 Task: Look for products in the category "Men's Health" from New Chapter only.
Action: Mouse moved to (306, 151)
Screenshot: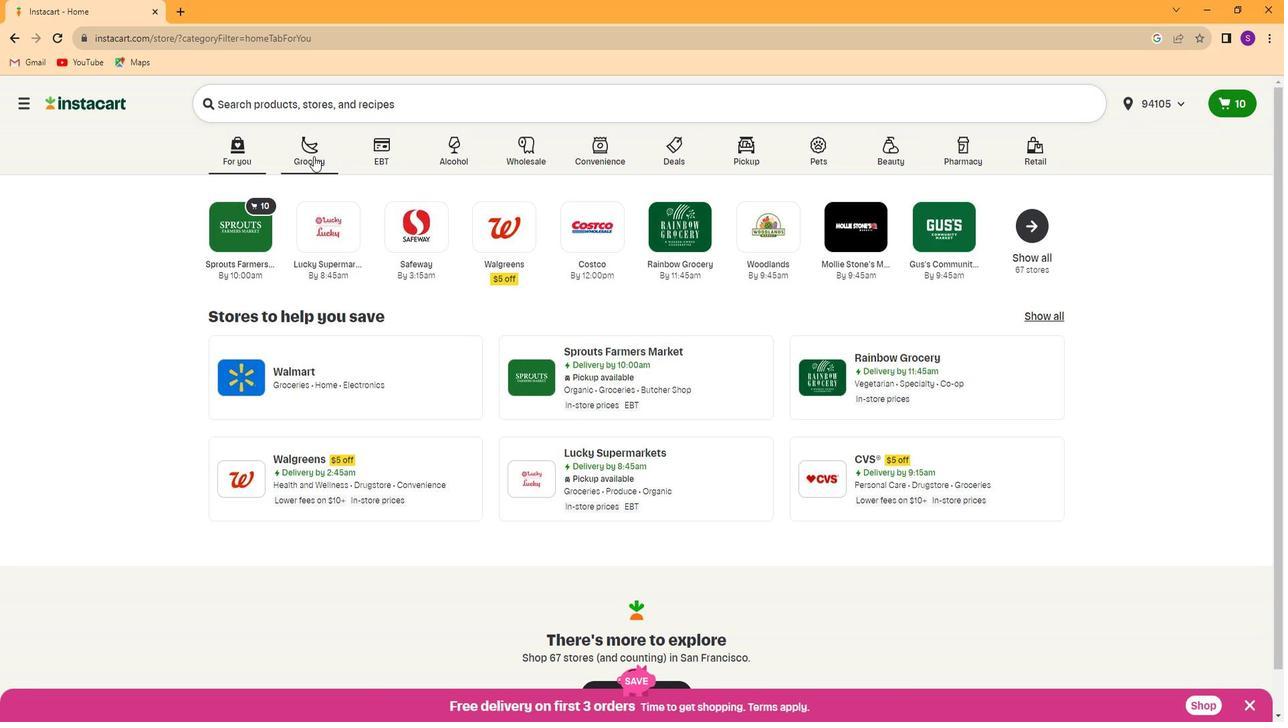 
Action: Mouse pressed left at (306, 151)
Screenshot: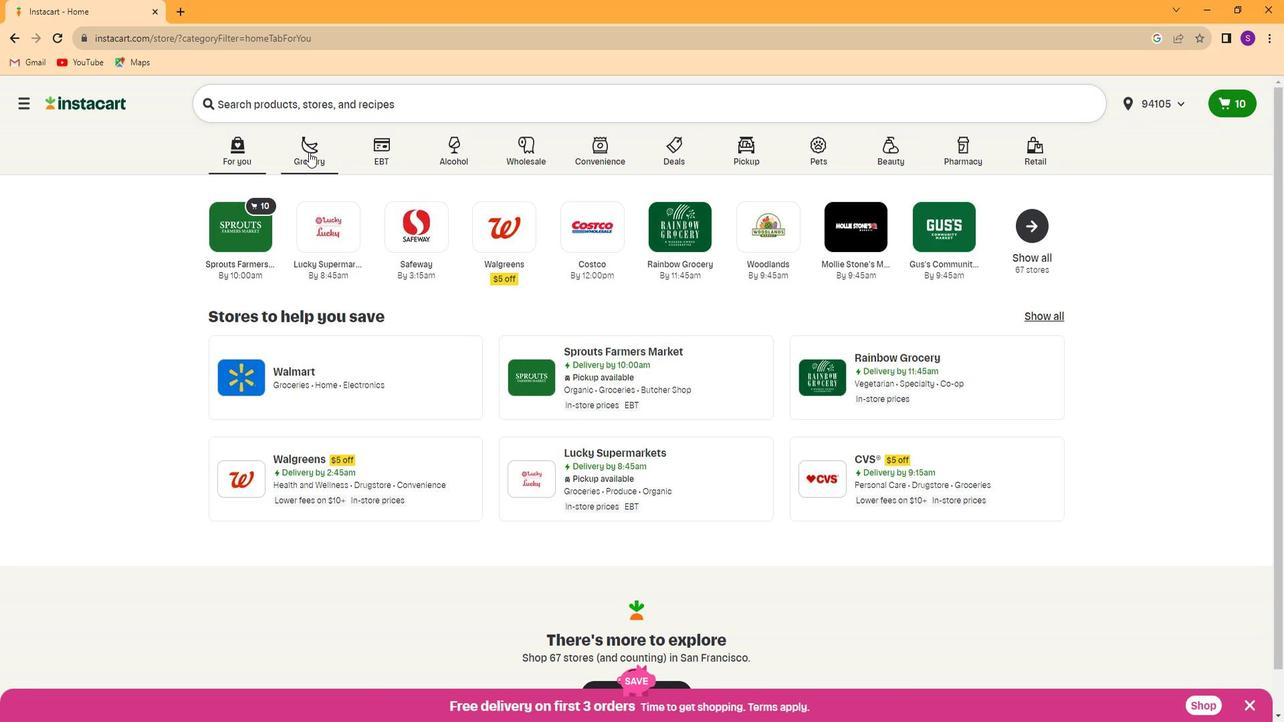 
Action: Mouse moved to (871, 240)
Screenshot: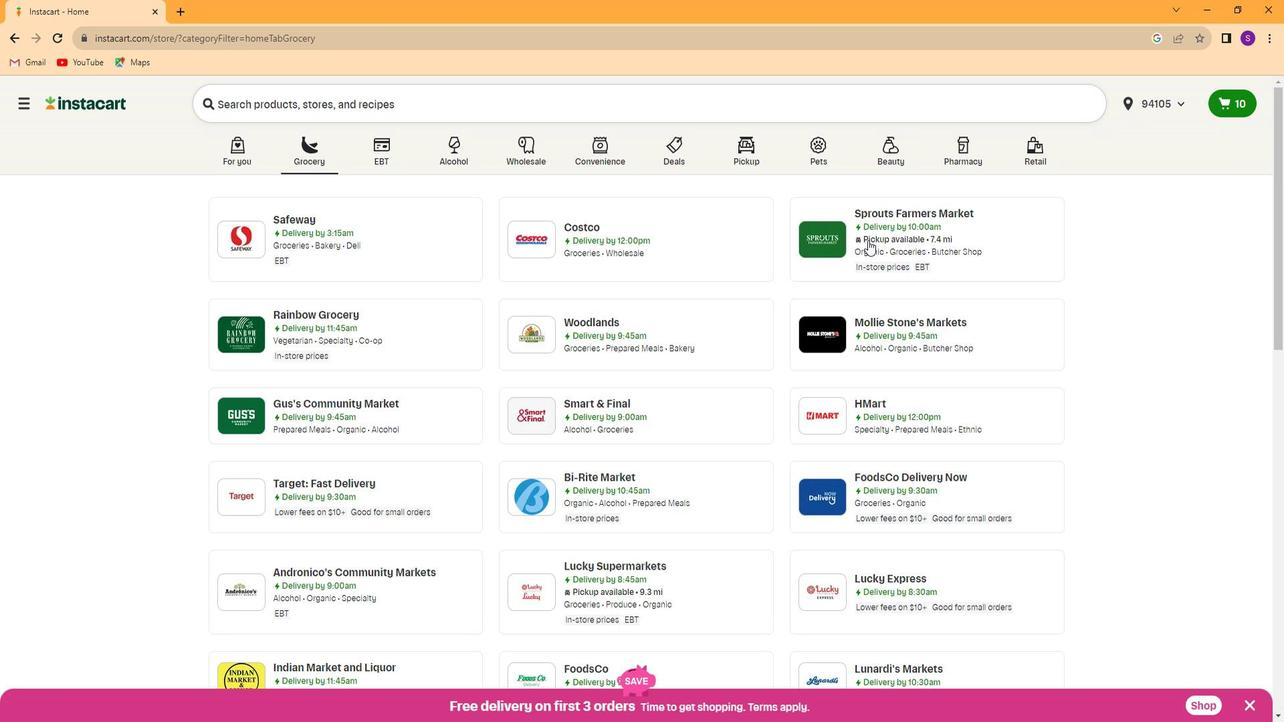 
Action: Mouse pressed left at (871, 240)
Screenshot: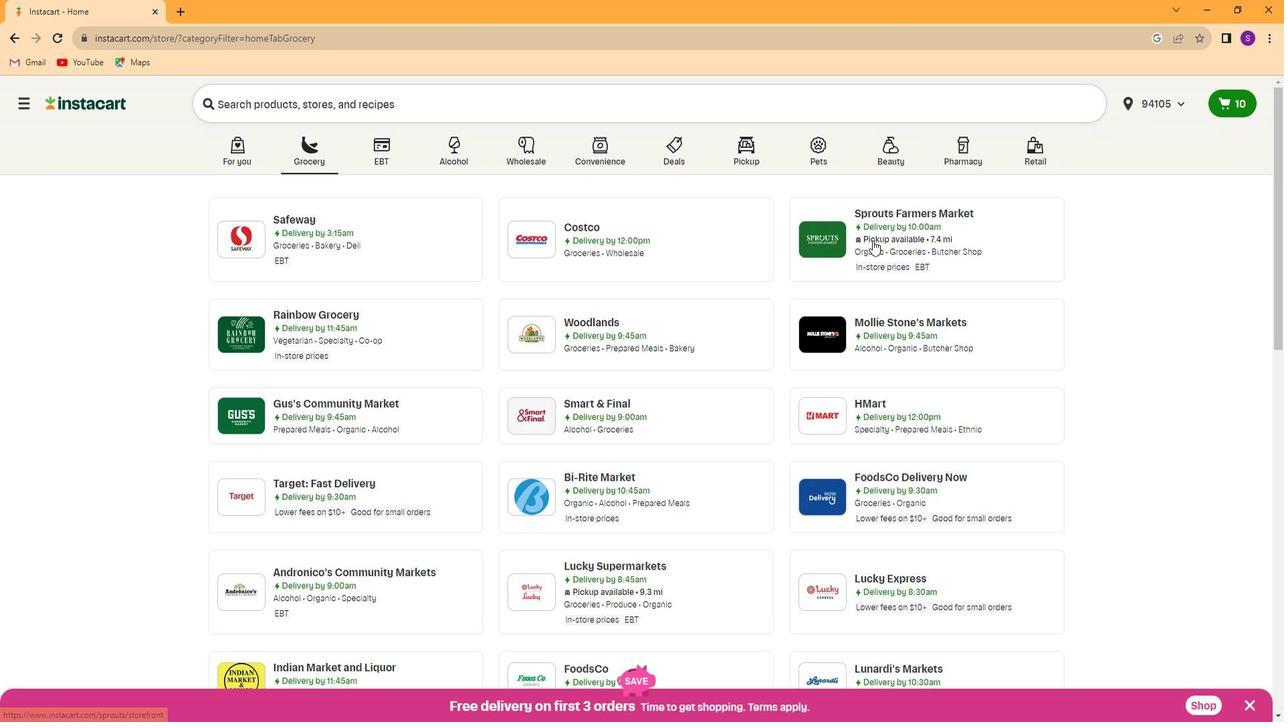 
Action: Mouse moved to (107, 497)
Screenshot: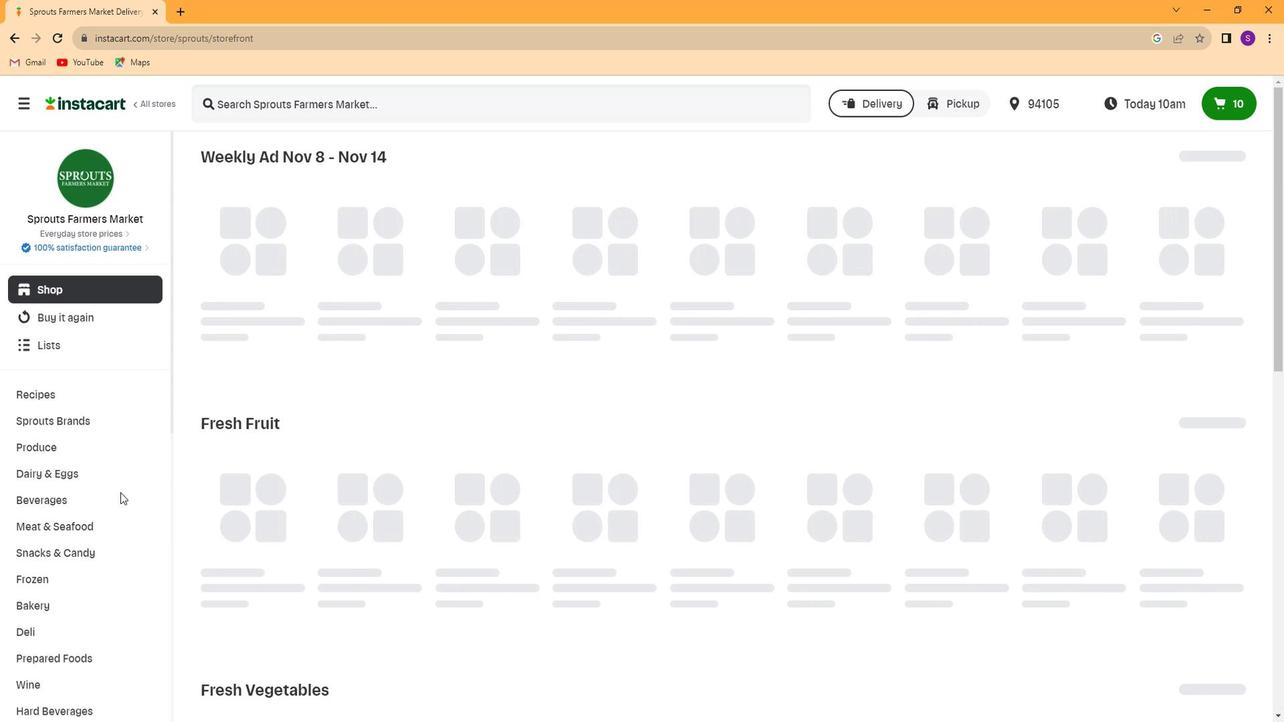 
Action: Mouse scrolled (107, 497) with delta (0, 0)
Screenshot: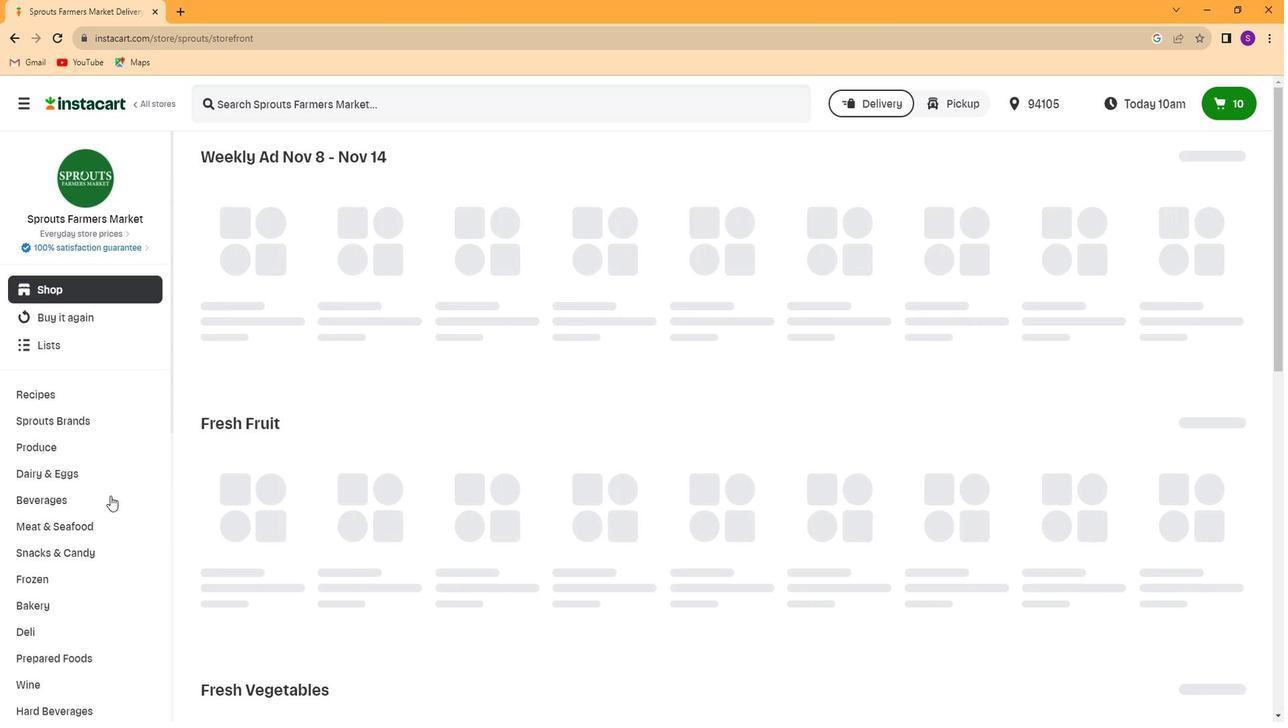 
Action: Mouse moved to (106, 498)
Screenshot: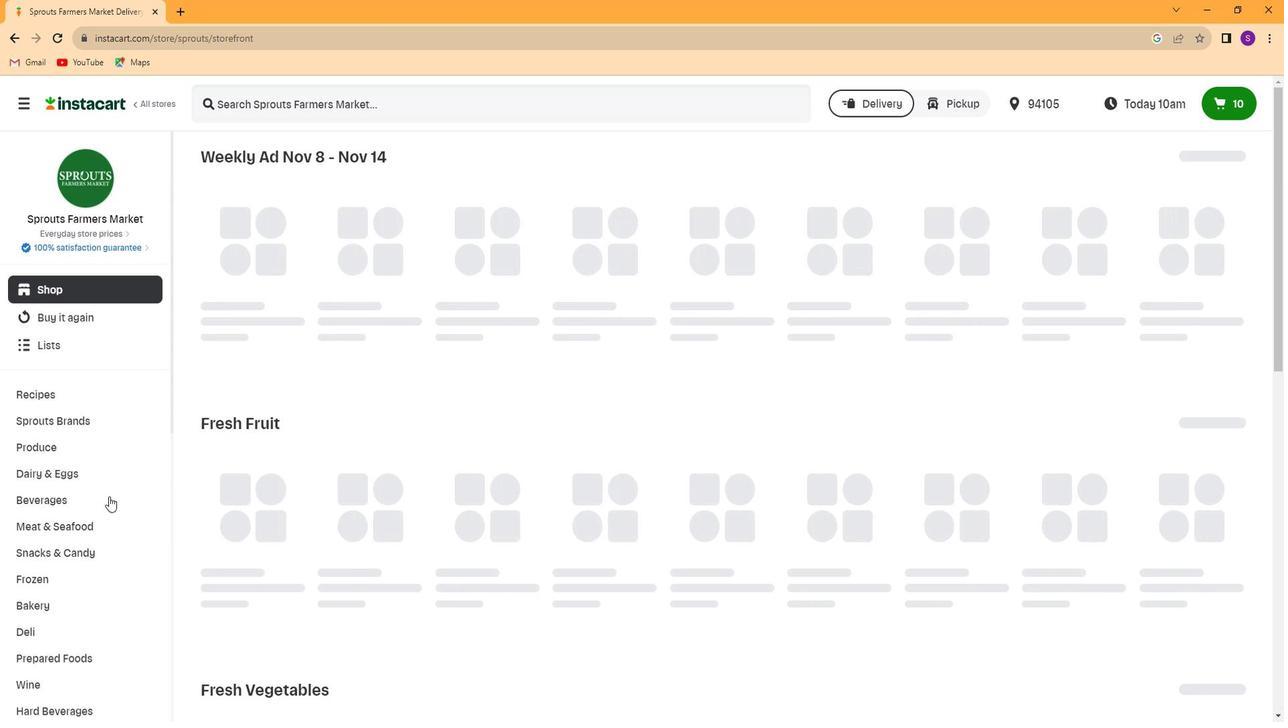 
Action: Mouse scrolled (106, 497) with delta (0, 0)
Screenshot: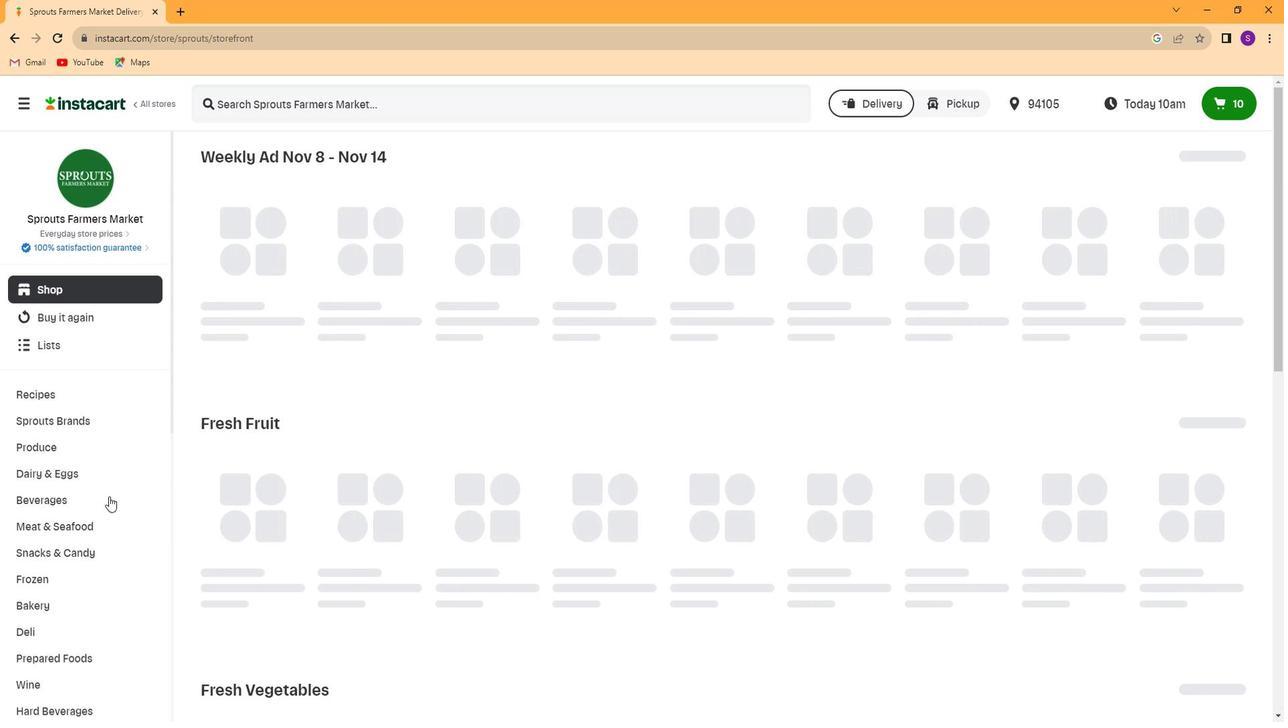 
Action: Mouse scrolled (106, 497) with delta (0, 0)
Screenshot: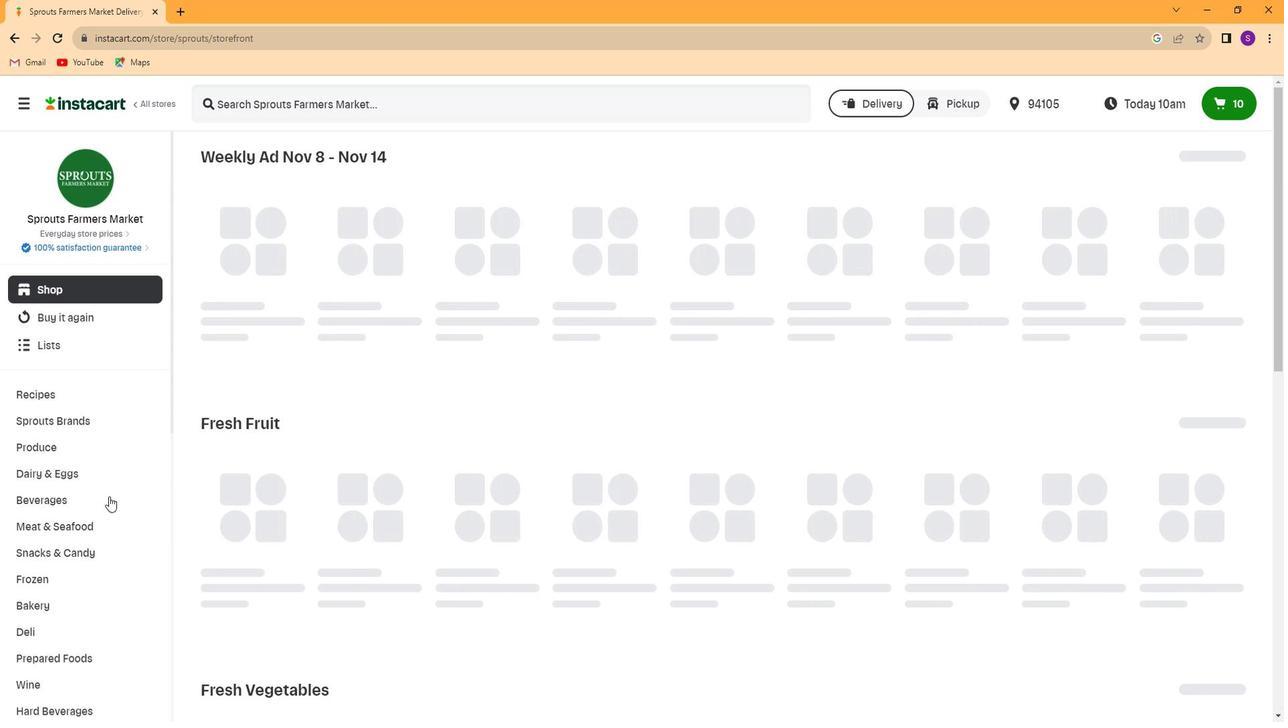 
Action: Mouse scrolled (106, 497) with delta (0, 0)
Screenshot: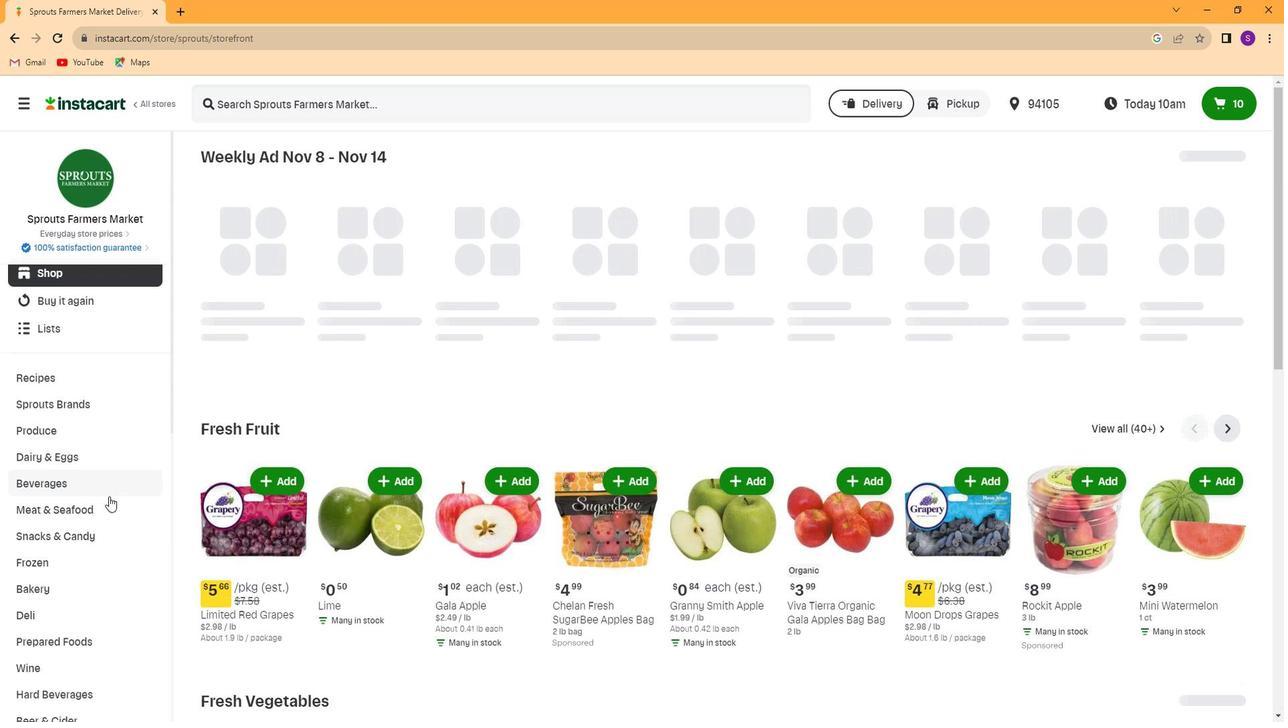 
Action: Mouse scrolled (106, 497) with delta (0, 0)
Screenshot: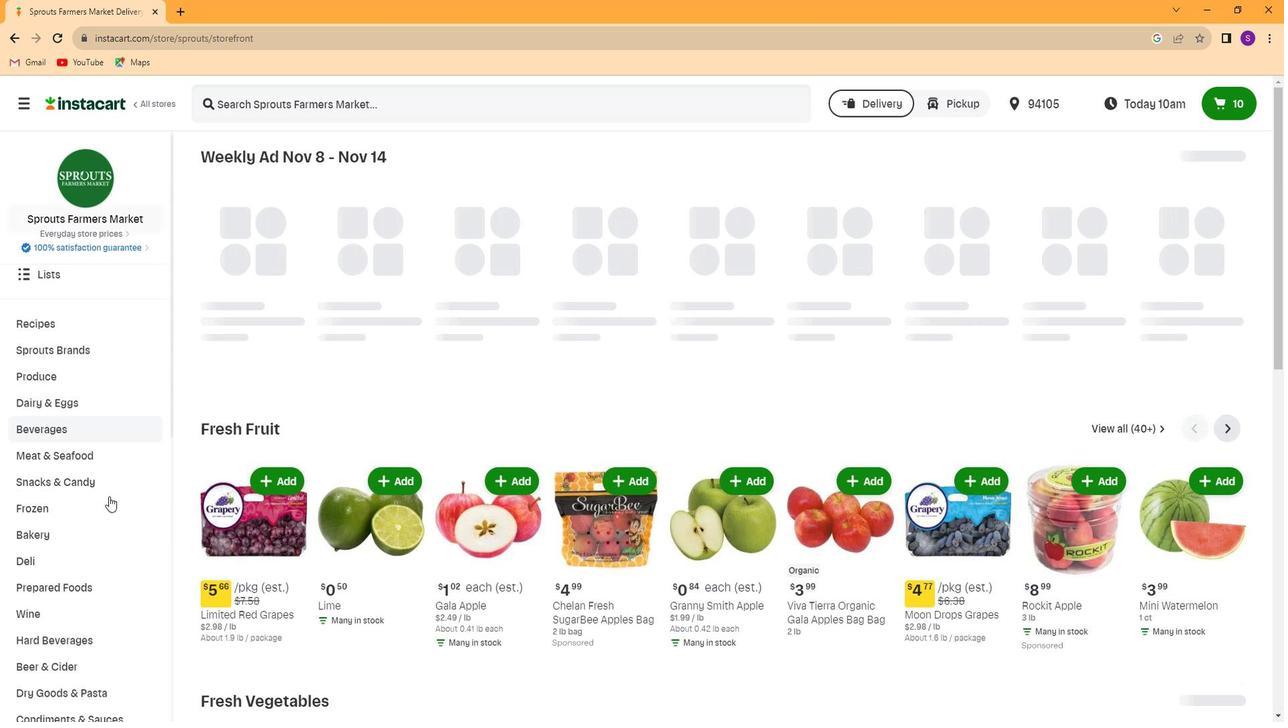 
Action: Mouse scrolled (106, 497) with delta (0, 0)
Screenshot: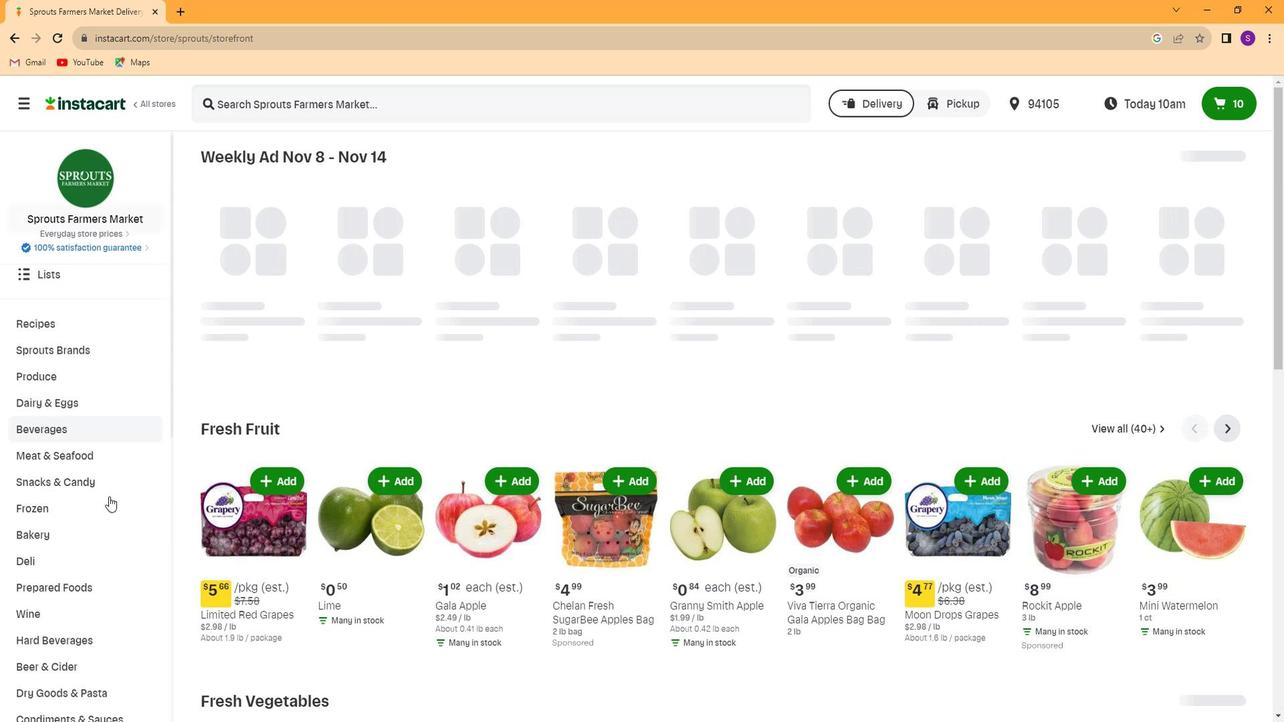 
Action: Mouse scrolled (106, 497) with delta (0, 0)
Screenshot: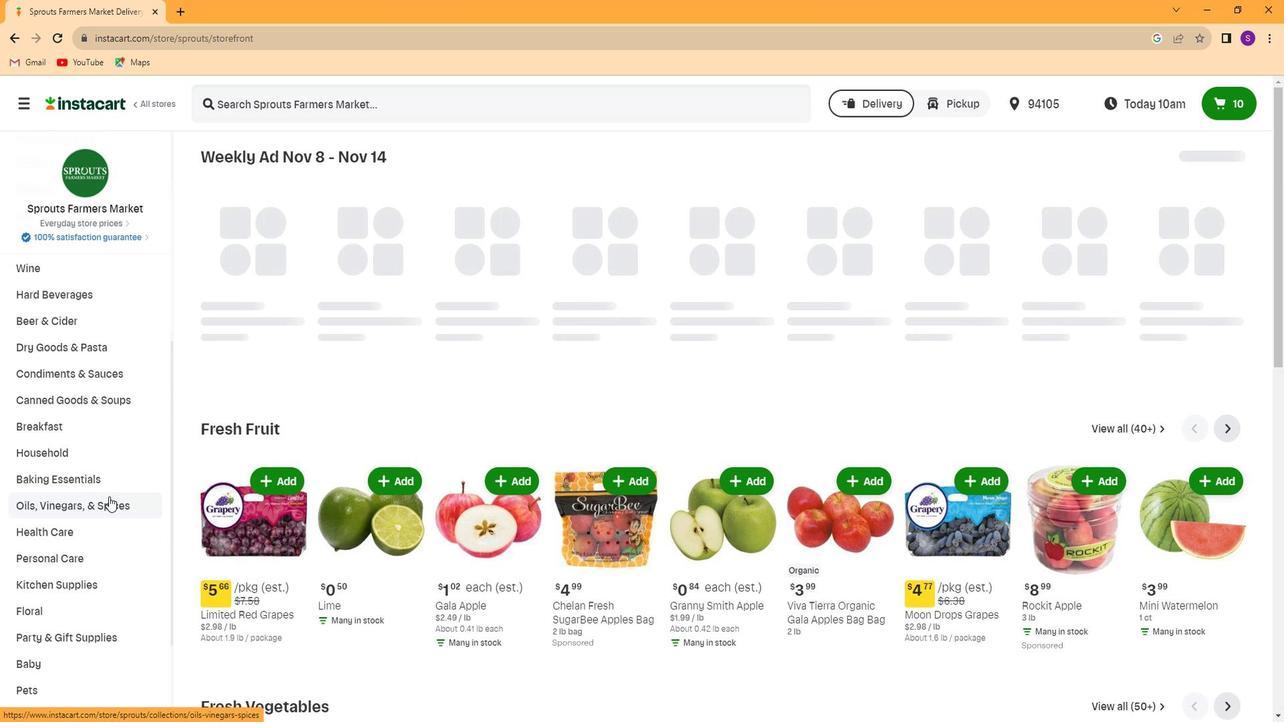 
Action: Mouse scrolled (106, 497) with delta (0, 0)
Screenshot: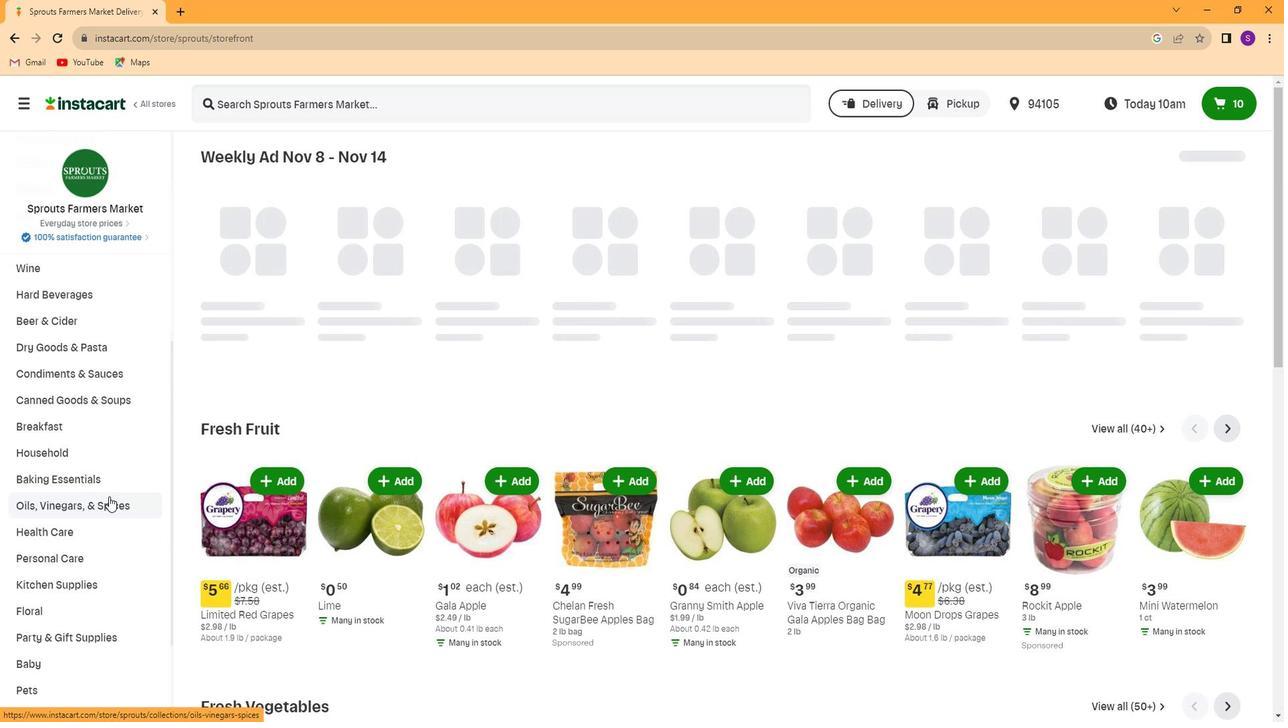 
Action: Mouse scrolled (106, 497) with delta (0, 0)
Screenshot: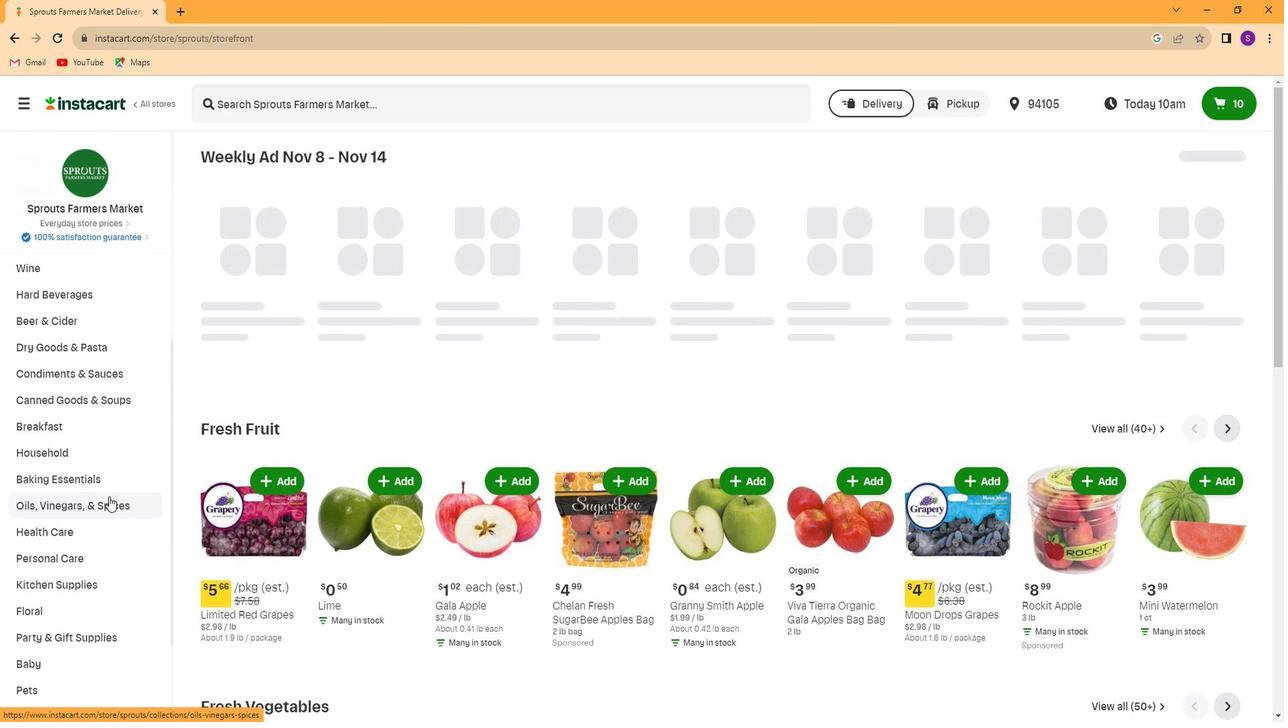 
Action: Mouse scrolled (106, 497) with delta (0, 0)
Screenshot: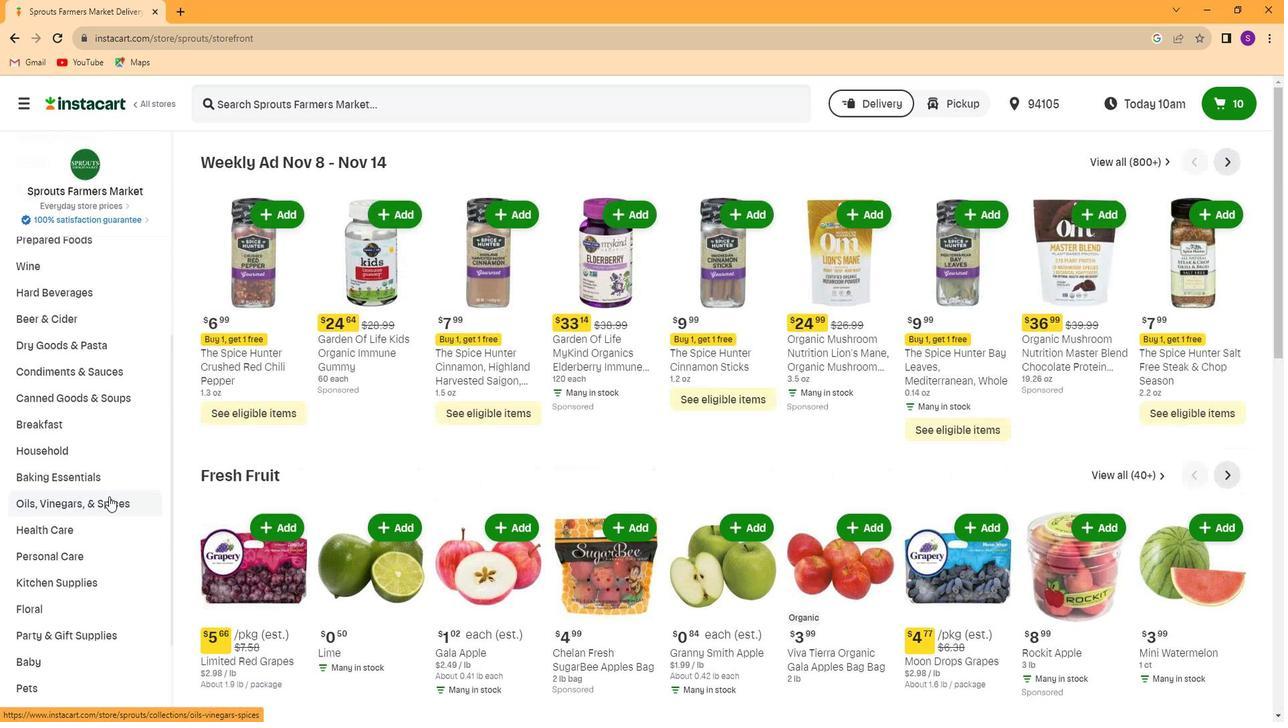 
Action: Mouse scrolled (106, 497) with delta (0, 0)
Screenshot: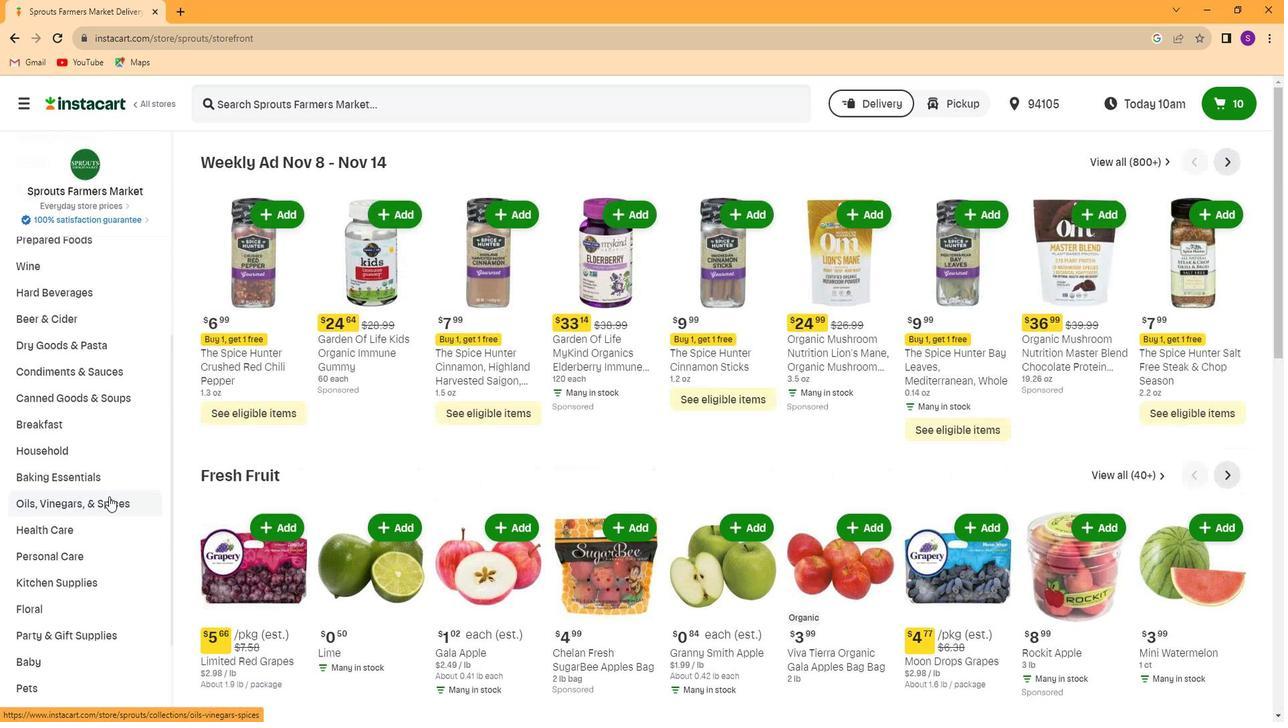 
Action: Mouse scrolled (106, 497) with delta (0, 0)
Screenshot: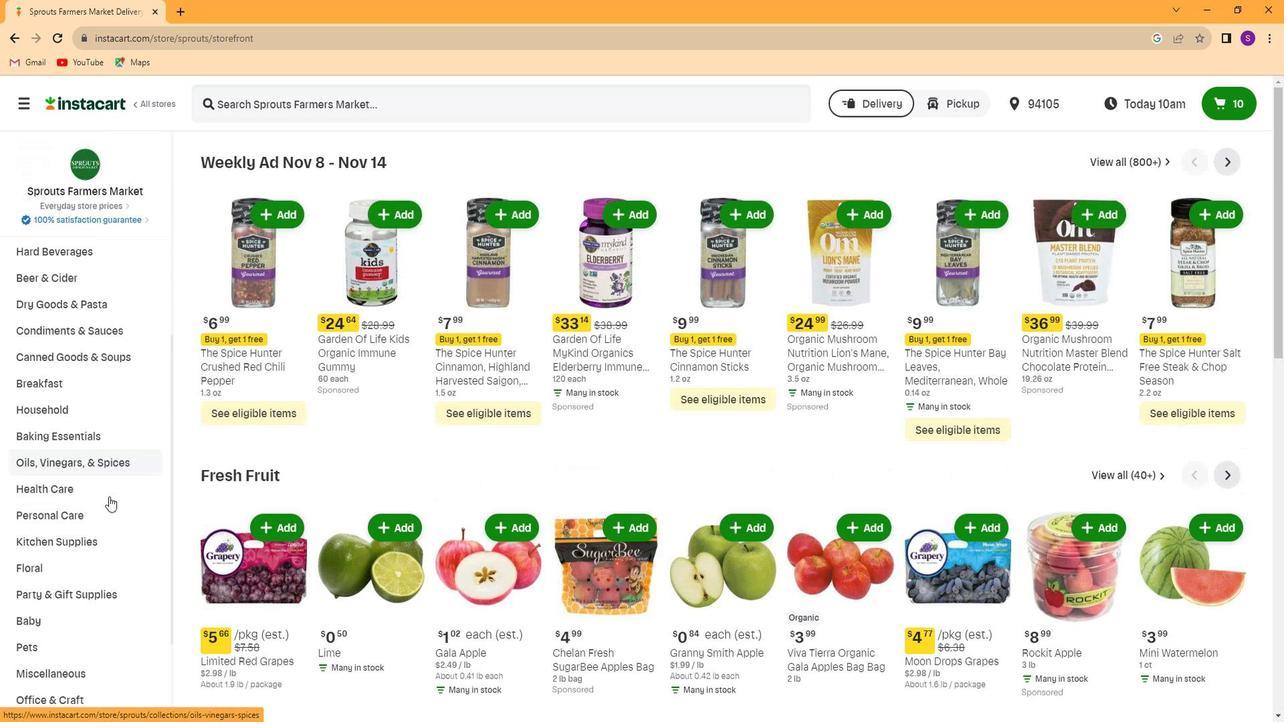 
Action: Mouse moved to (105, 614)
Screenshot: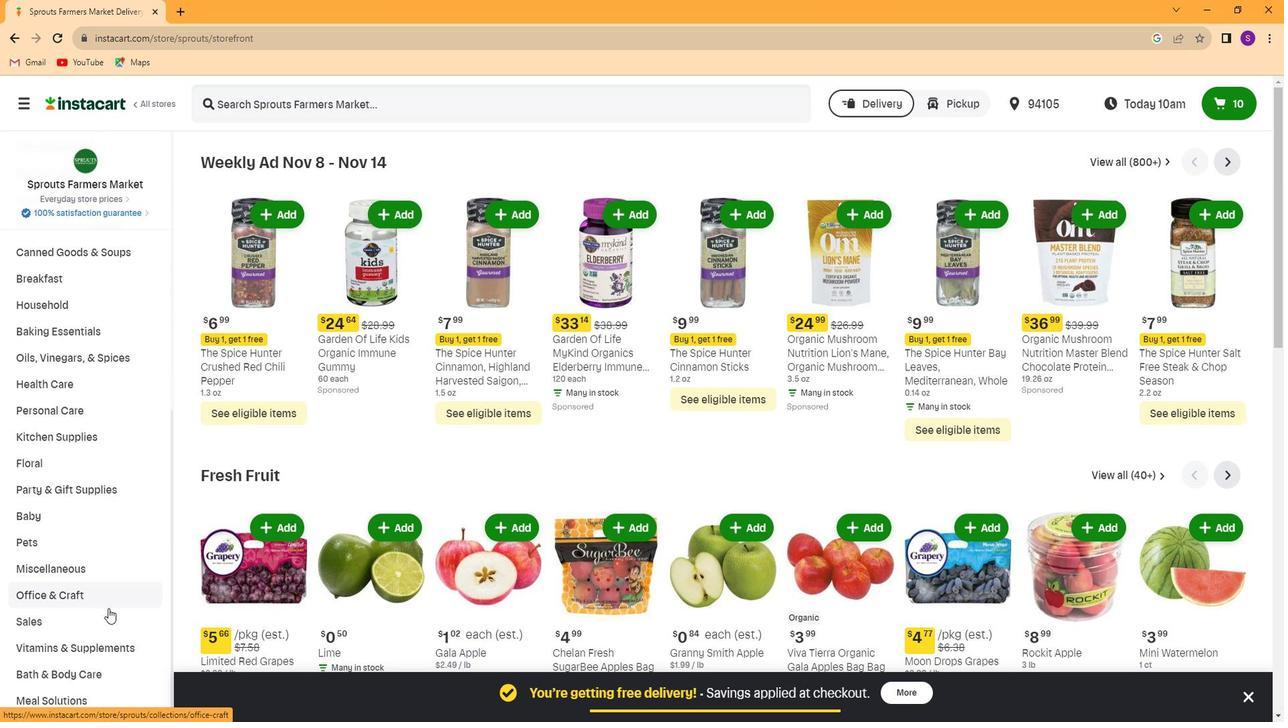 
Action: Mouse scrolled (105, 614) with delta (0, 0)
Screenshot: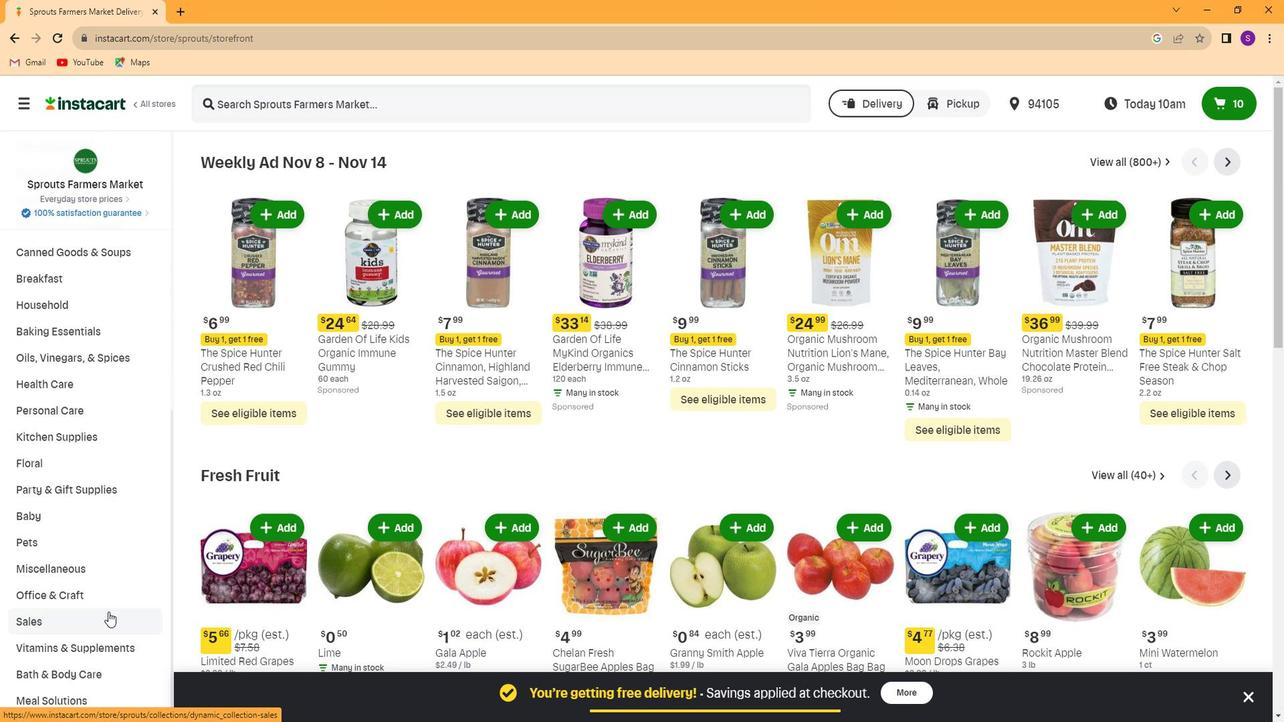 
Action: Mouse moved to (99, 652)
Screenshot: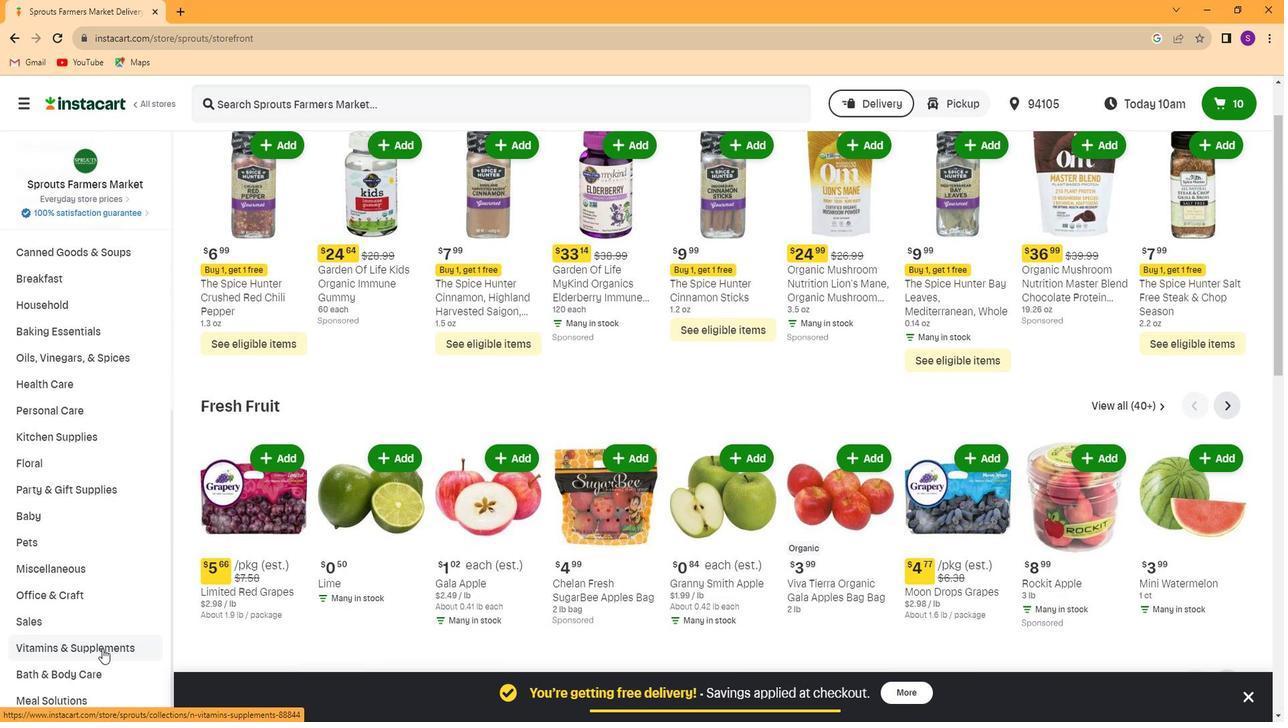 
Action: Mouse pressed left at (99, 652)
Screenshot: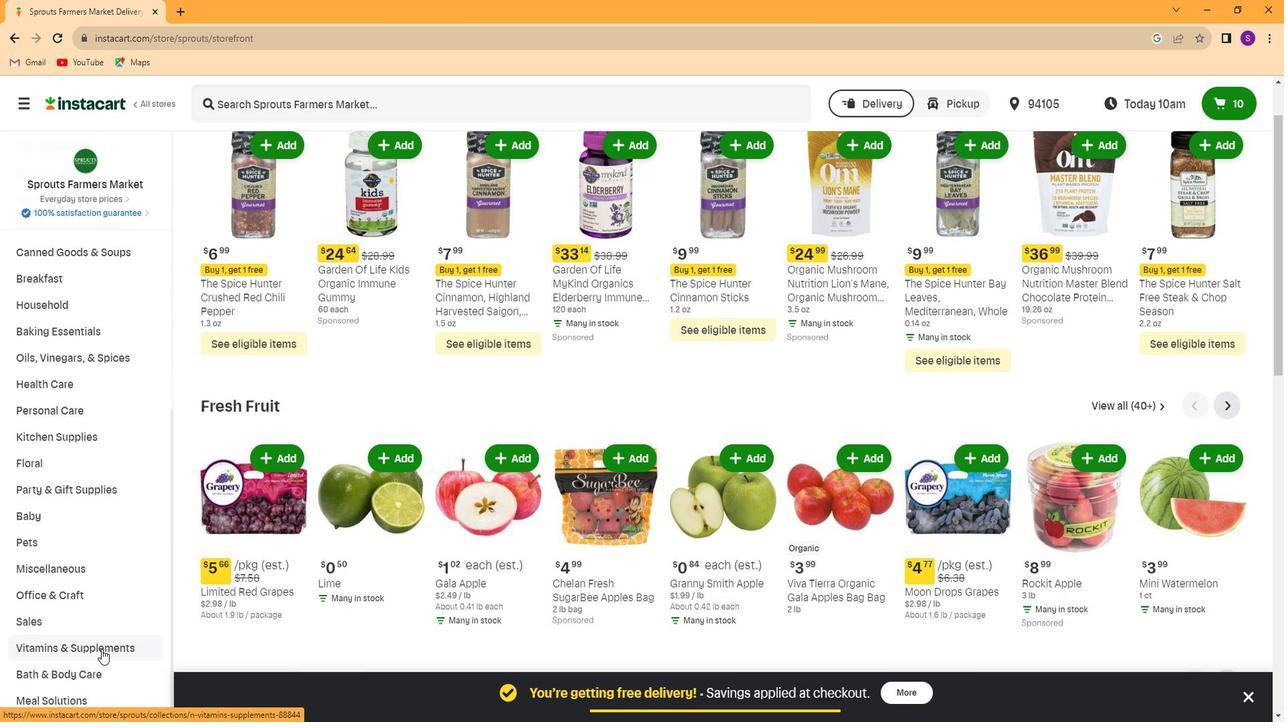 
Action: Mouse moved to (113, 574)
Screenshot: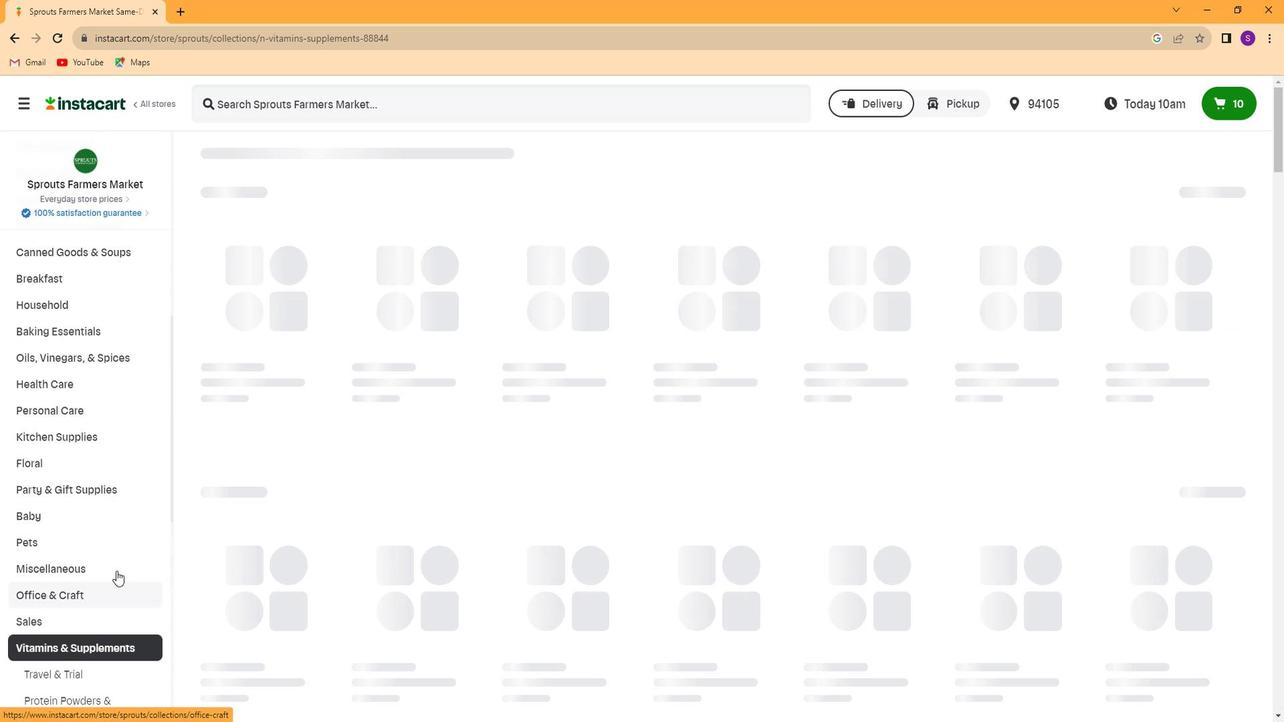 
Action: Mouse scrolled (113, 574) with delta (0, 0)
Screenshot: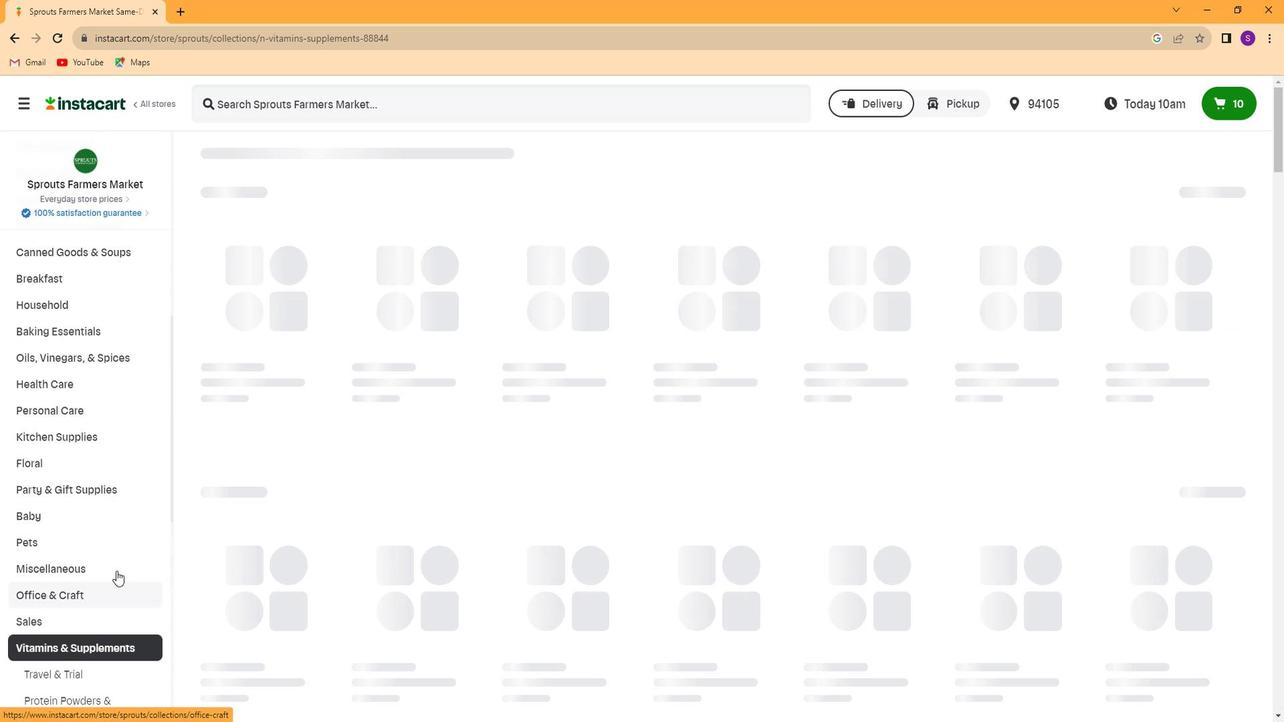 
Action: Mouse moved to (113, 559)
Screenshot: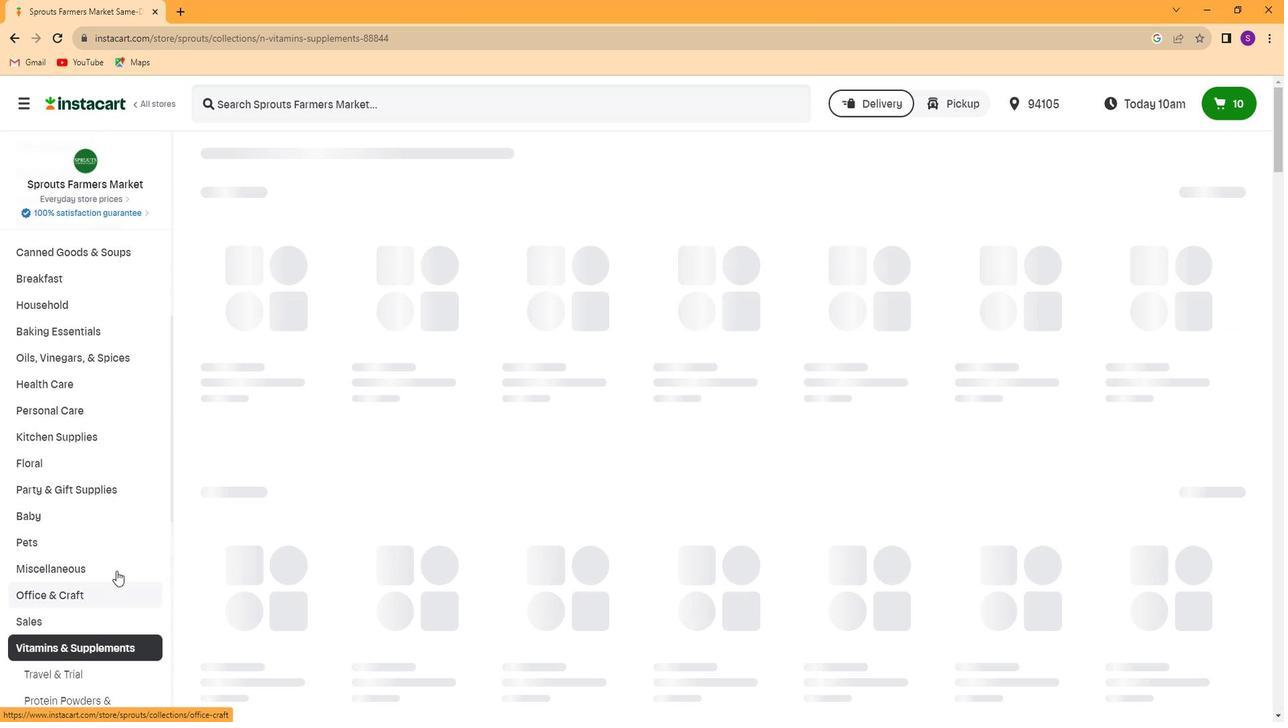 
Action: Mouse scrolled (113, 558) with delta (0, 0)
Screenshot: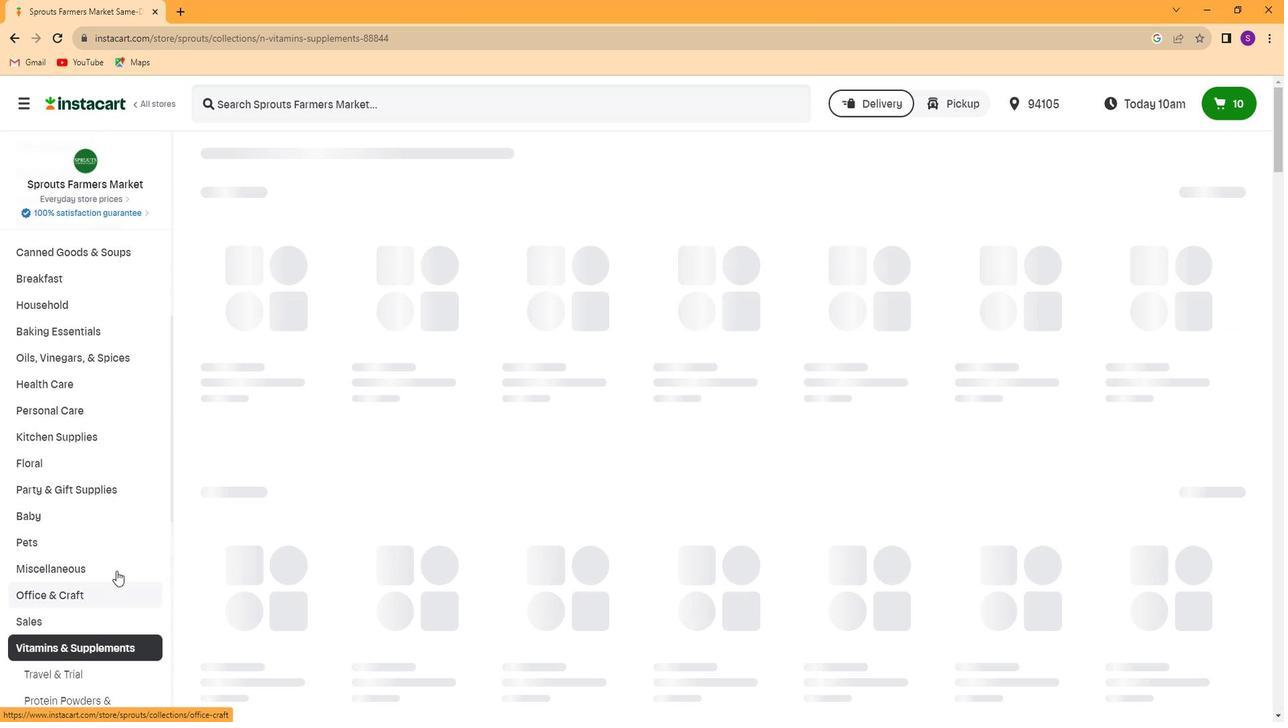 
Action: Mouse moved to (107, 545)
Screenshot: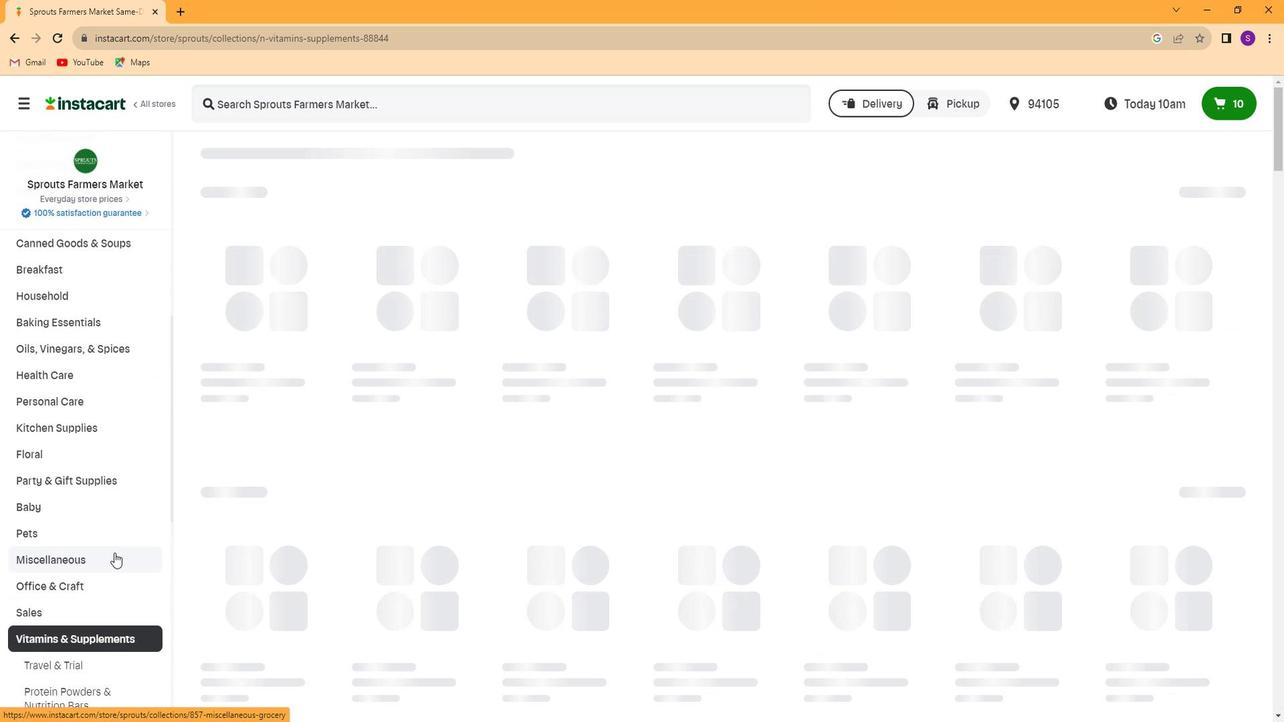 
Action: Mouse scrolled (107, 545) with delta (0, 0)
Screenshot: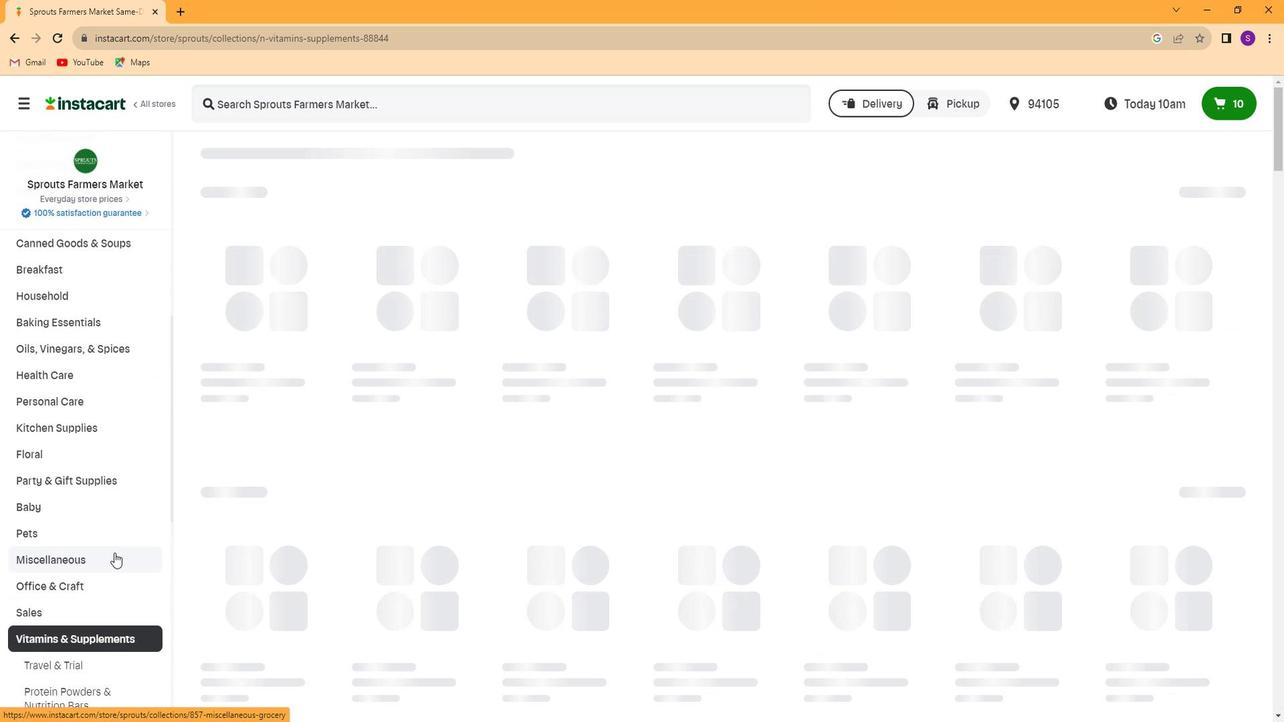 
Action: Mouse moved to (102, 531)
Screenshot: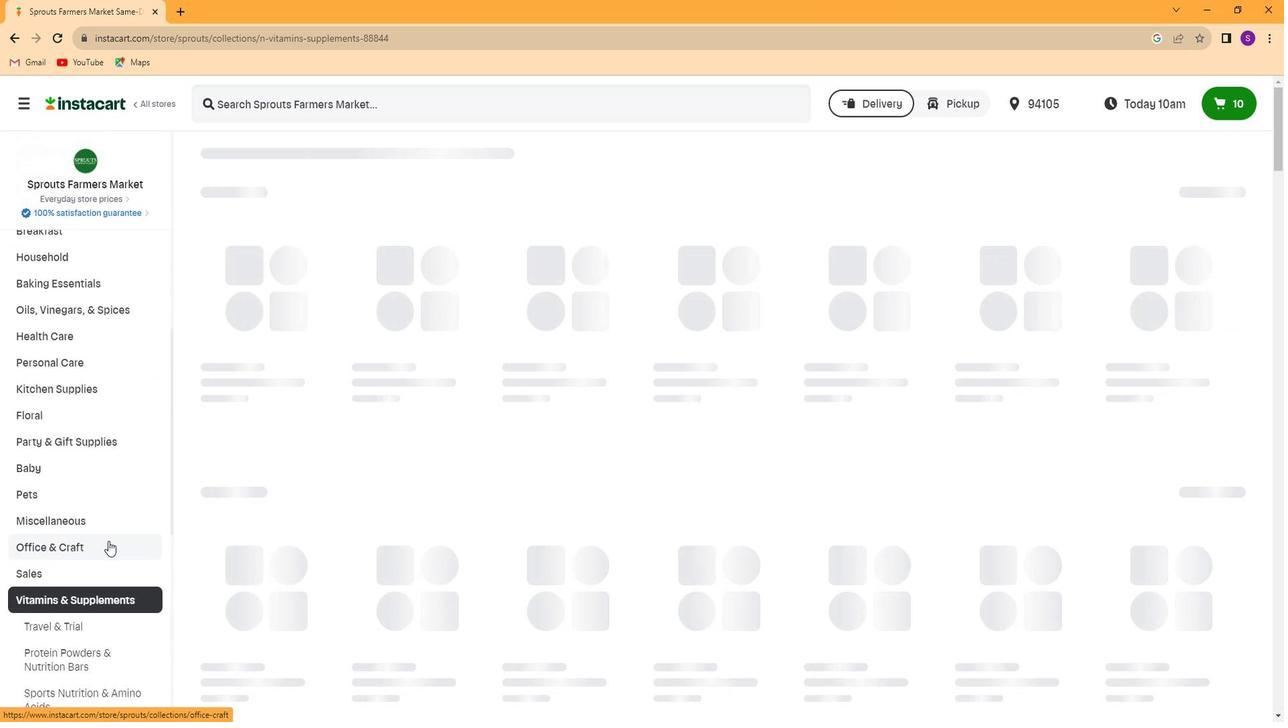 
Action: Mouse scrolled (102, 530) with delta (0, 0)
Screenshot: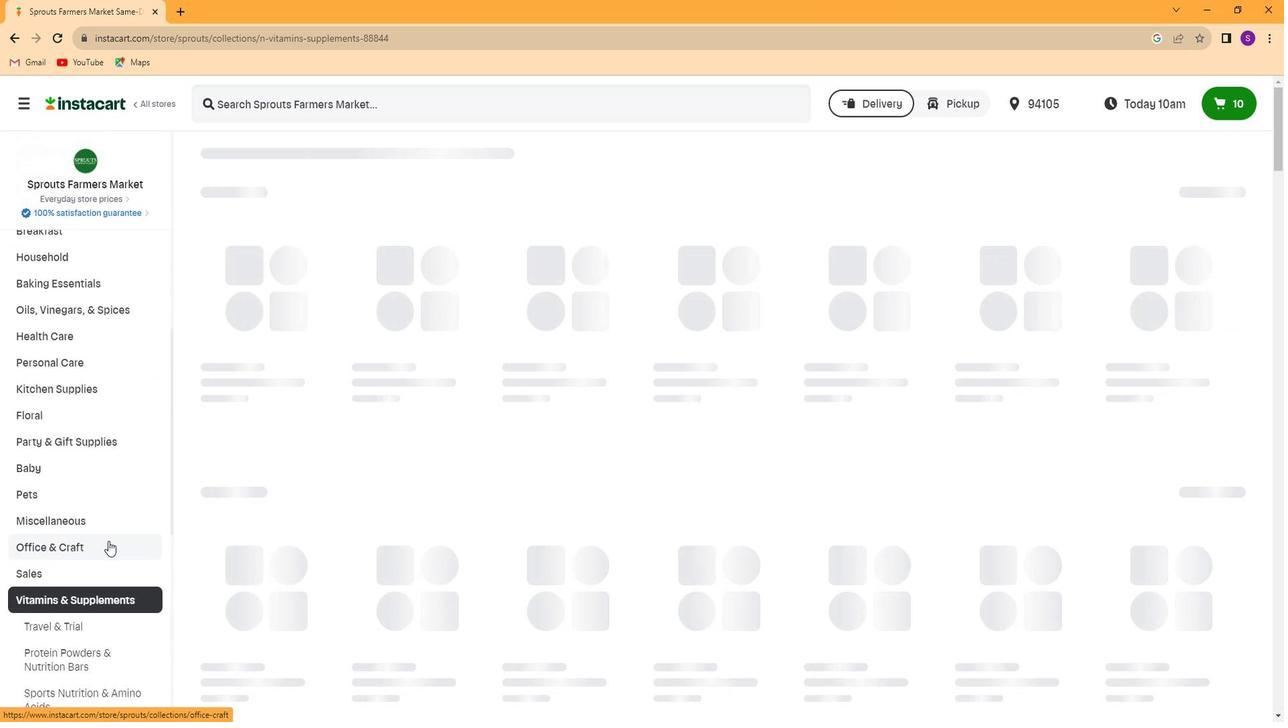 
Action: Mouse moved to (97, 514)
Screenshot: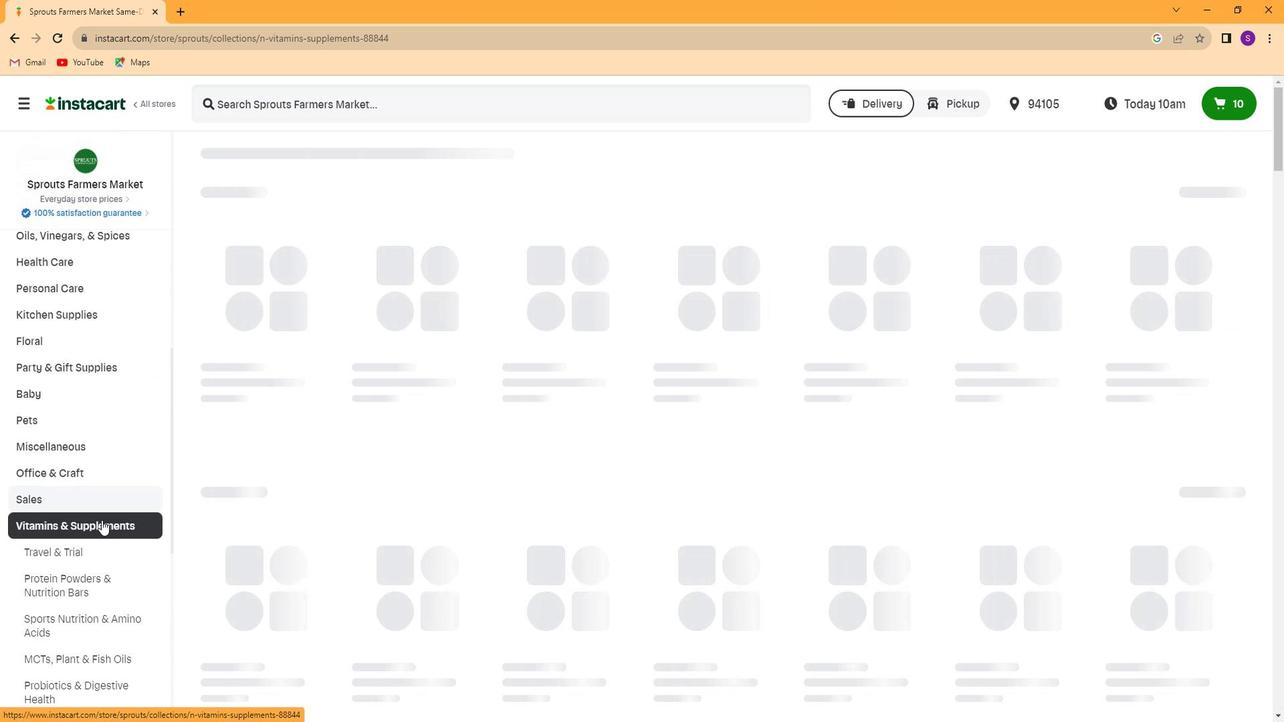 
Action: Mouse scrolled (97, 513) with delta (0, 0)
Screenshot: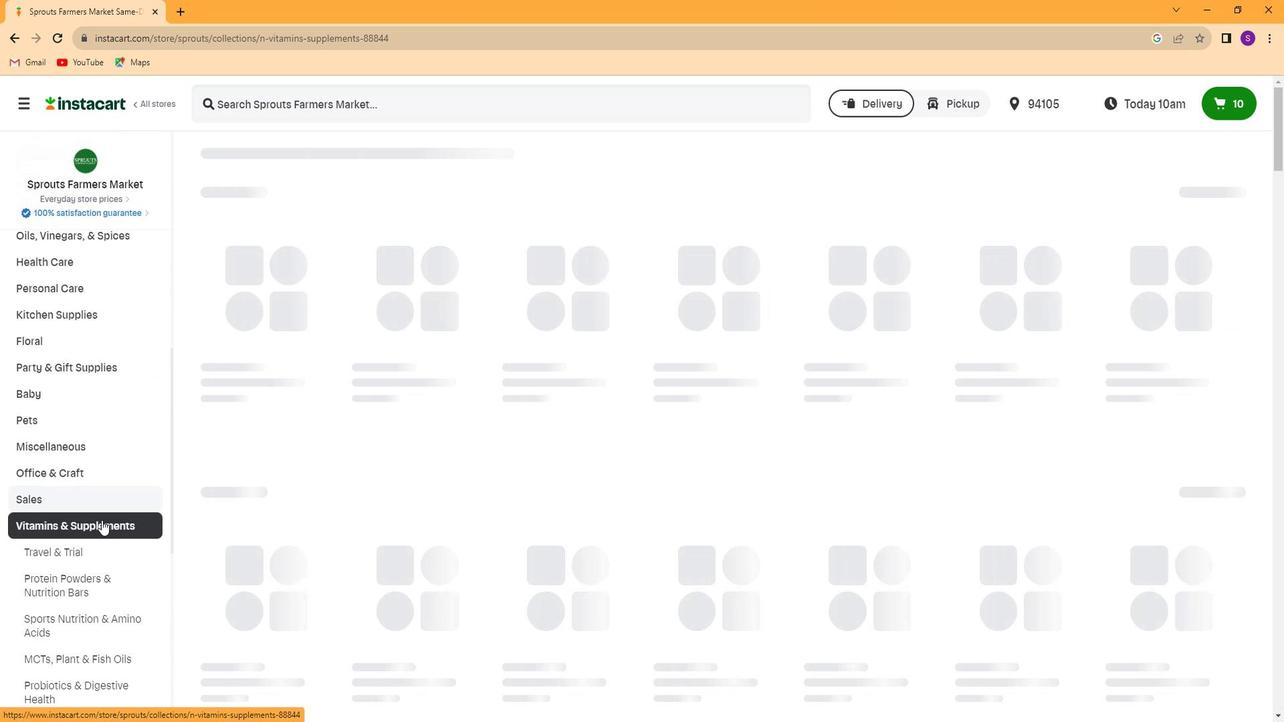 
Action: Mouse moved to (95, 497)
Screenshot: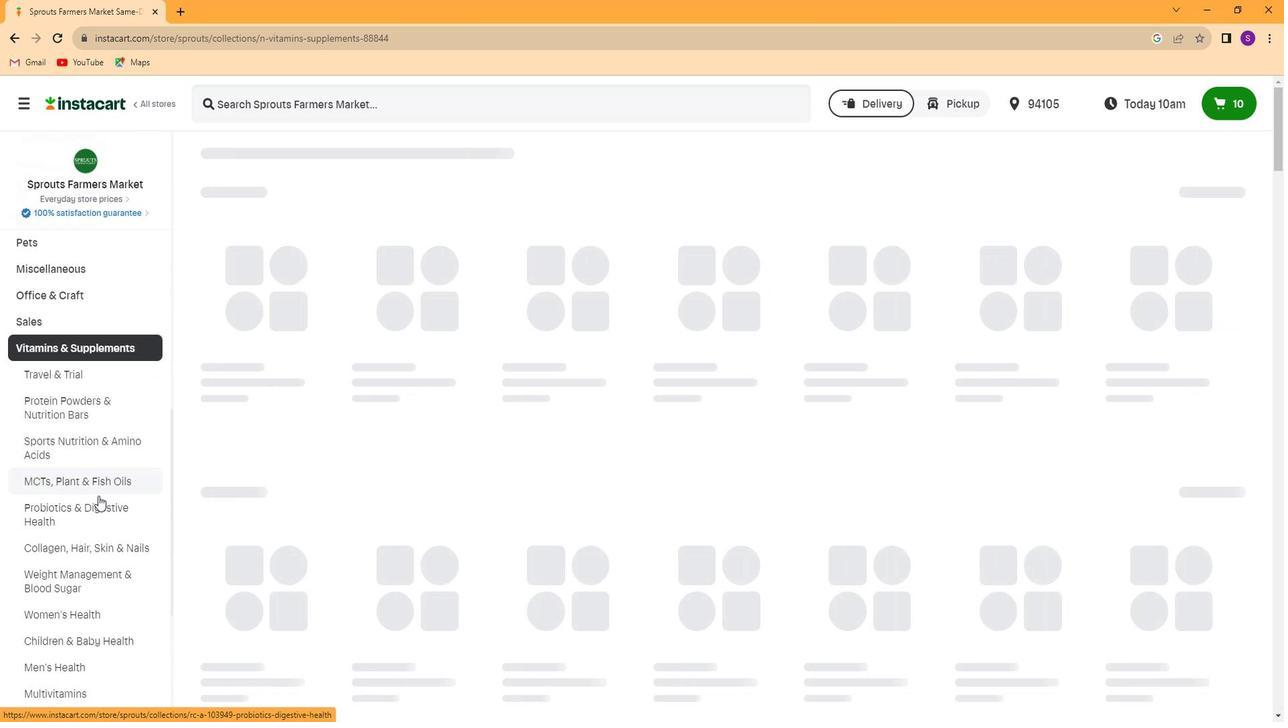 
Action: Mouse scrolled (95, 497) with delta (0, 0)
Screenshot: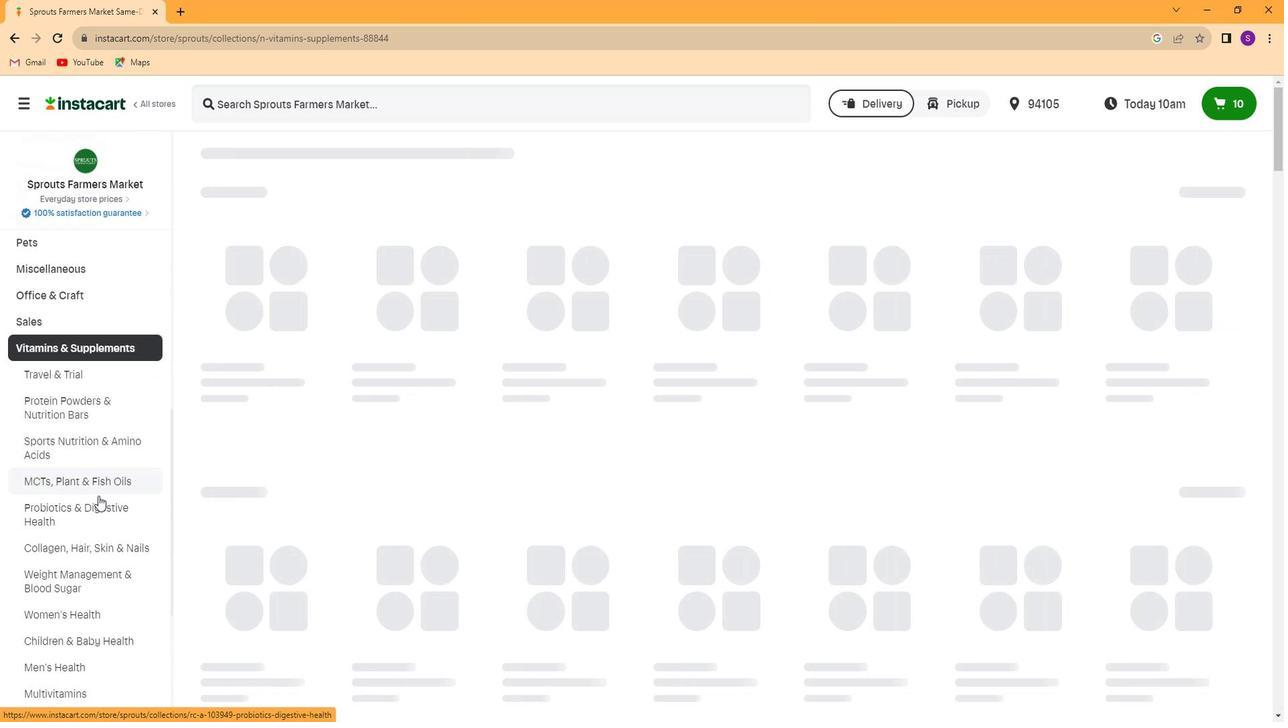 
Action: Mouse moved to (95, 488)
Screenshot: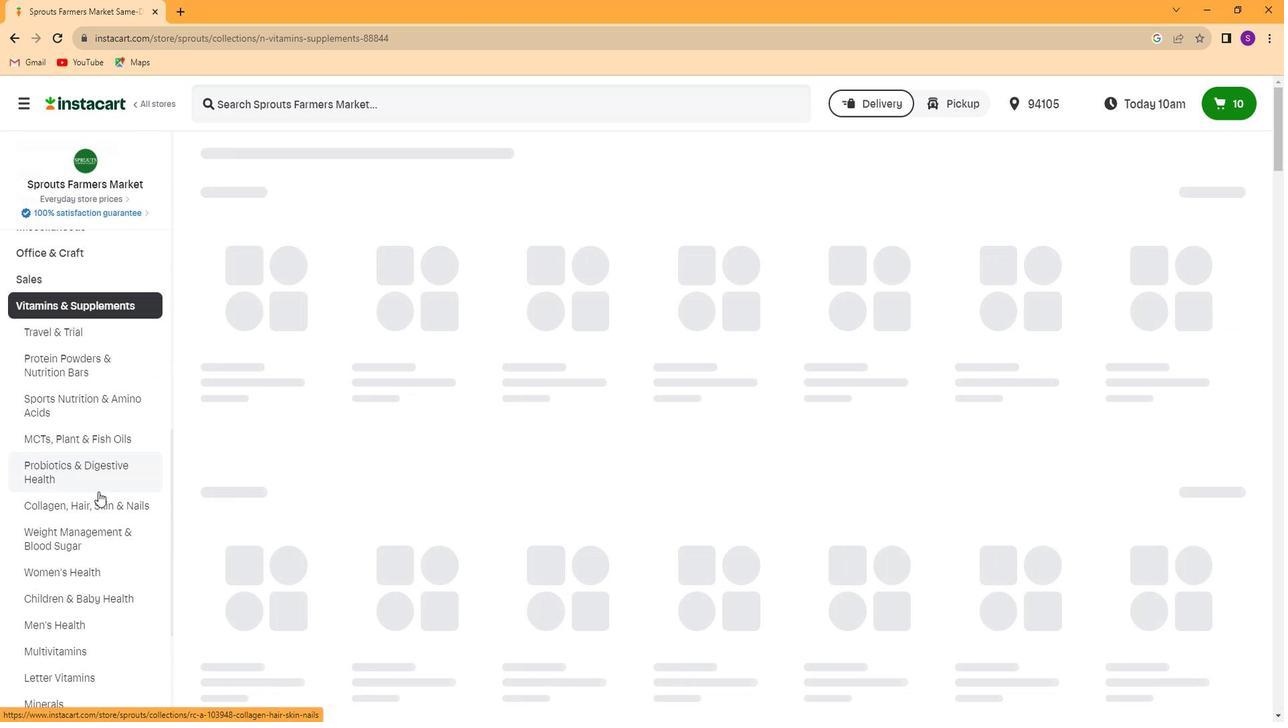 
Action: Mouse scrolled (95, 487) with delta (0, 0)
Screenshot: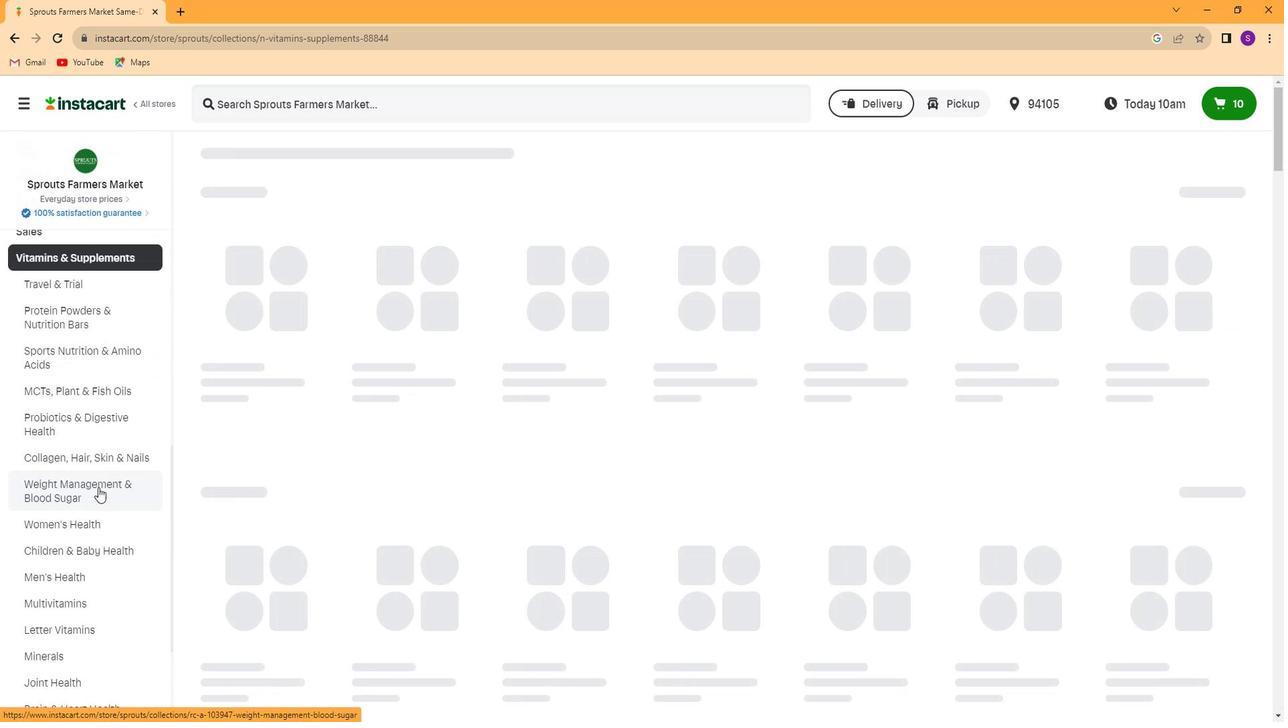 
Action: Mouse moved to (99, 474)
Screenshot: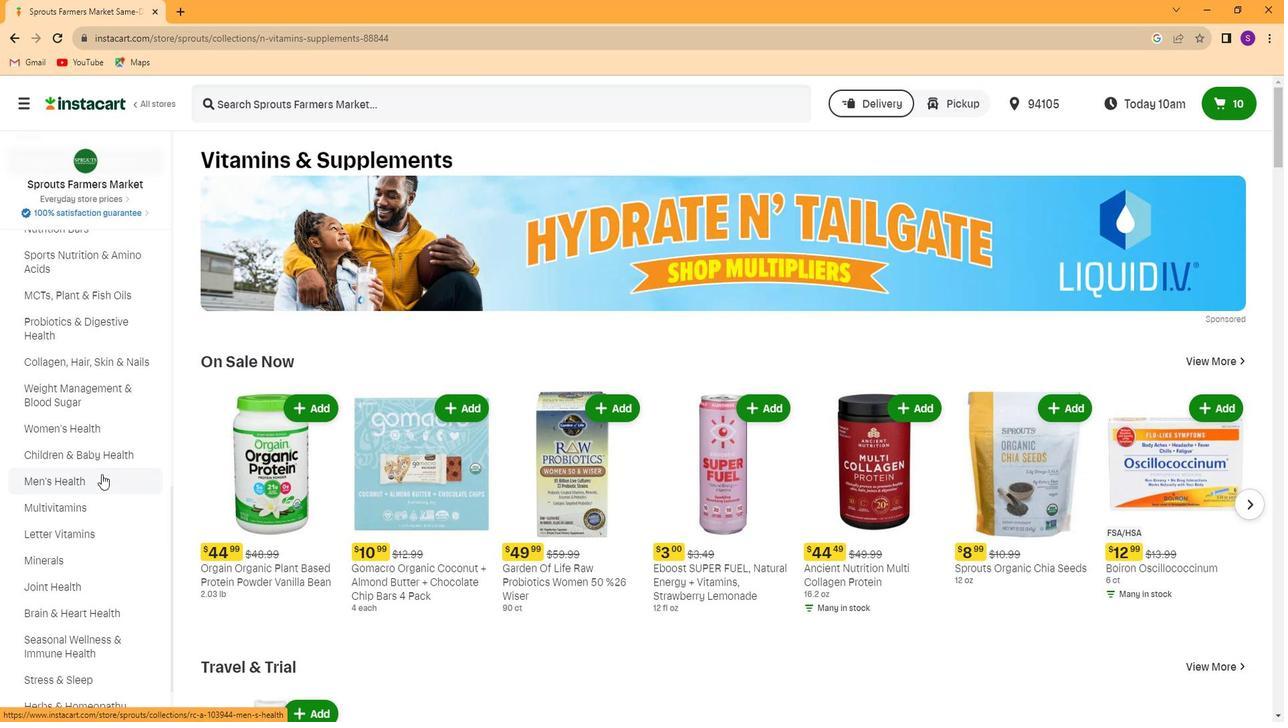 
Action: Mouse pressed left at (99, 474)
Screenshot: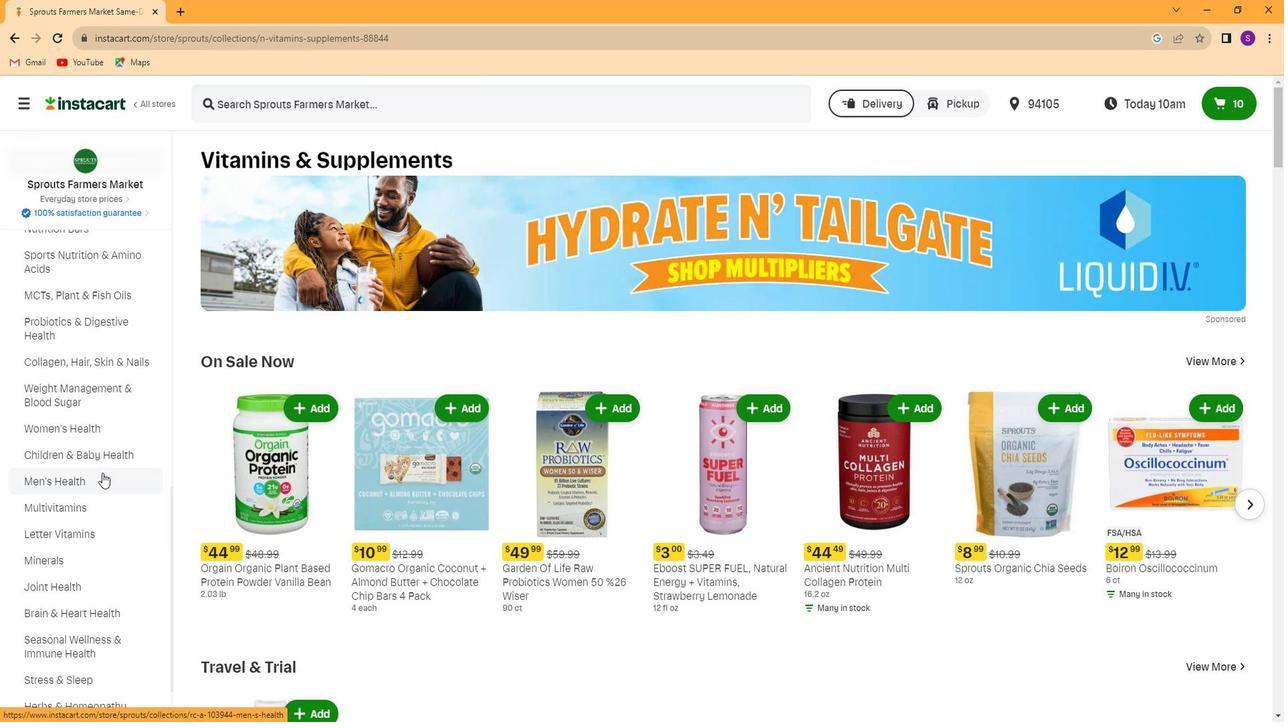 
Action: Mouse moved to (455, 215)
Screenshot: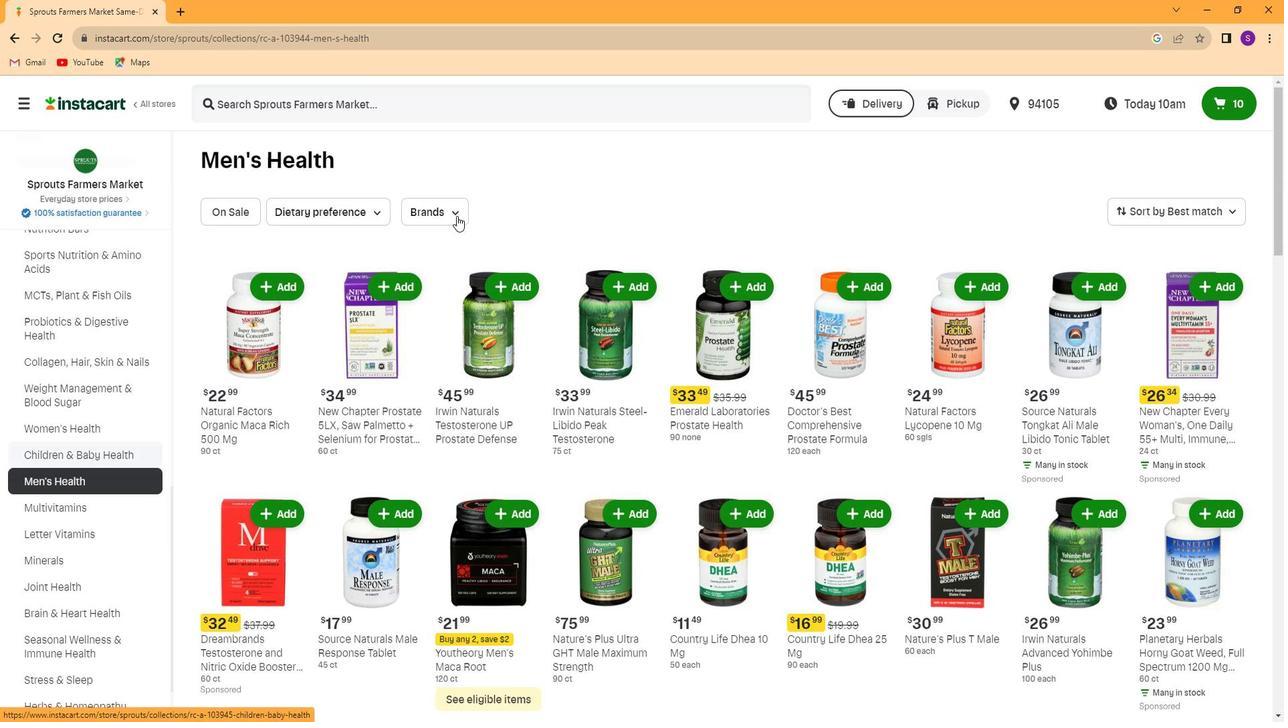 
Action: Mouse pressed left at (455, 215)
Screenshot: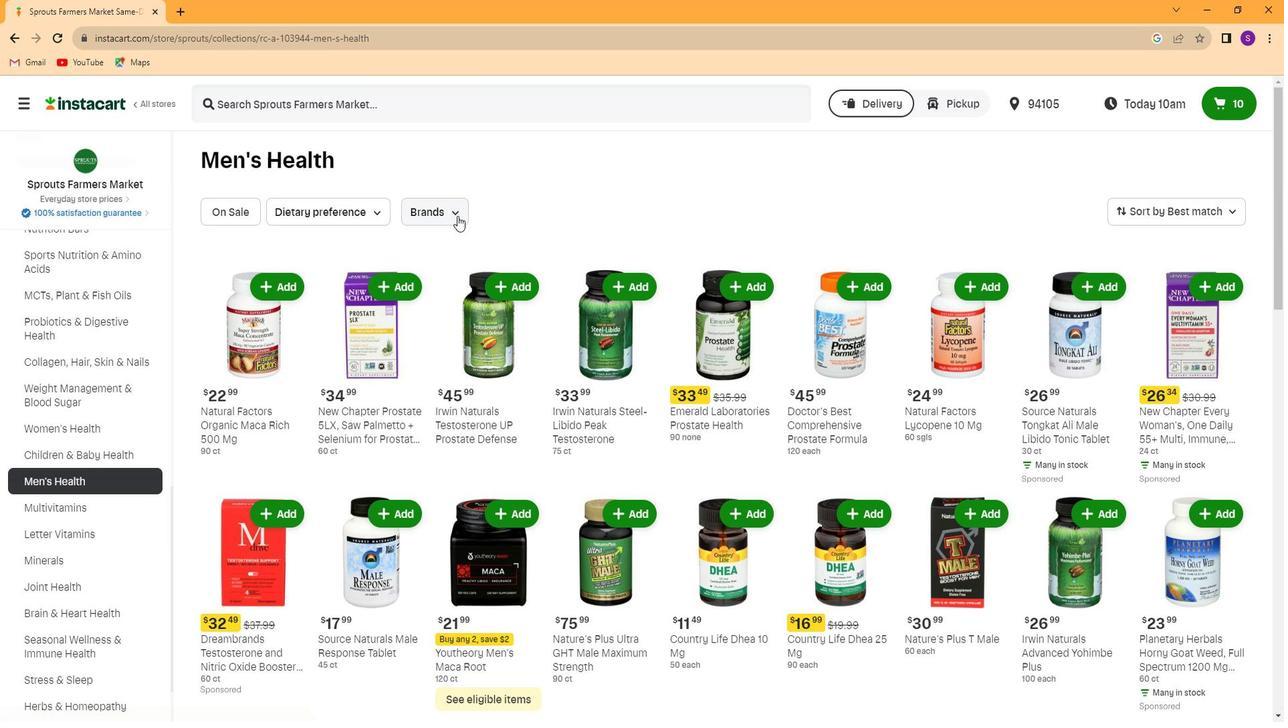
Action: Mouse moved to (479, 309)
Screenshot: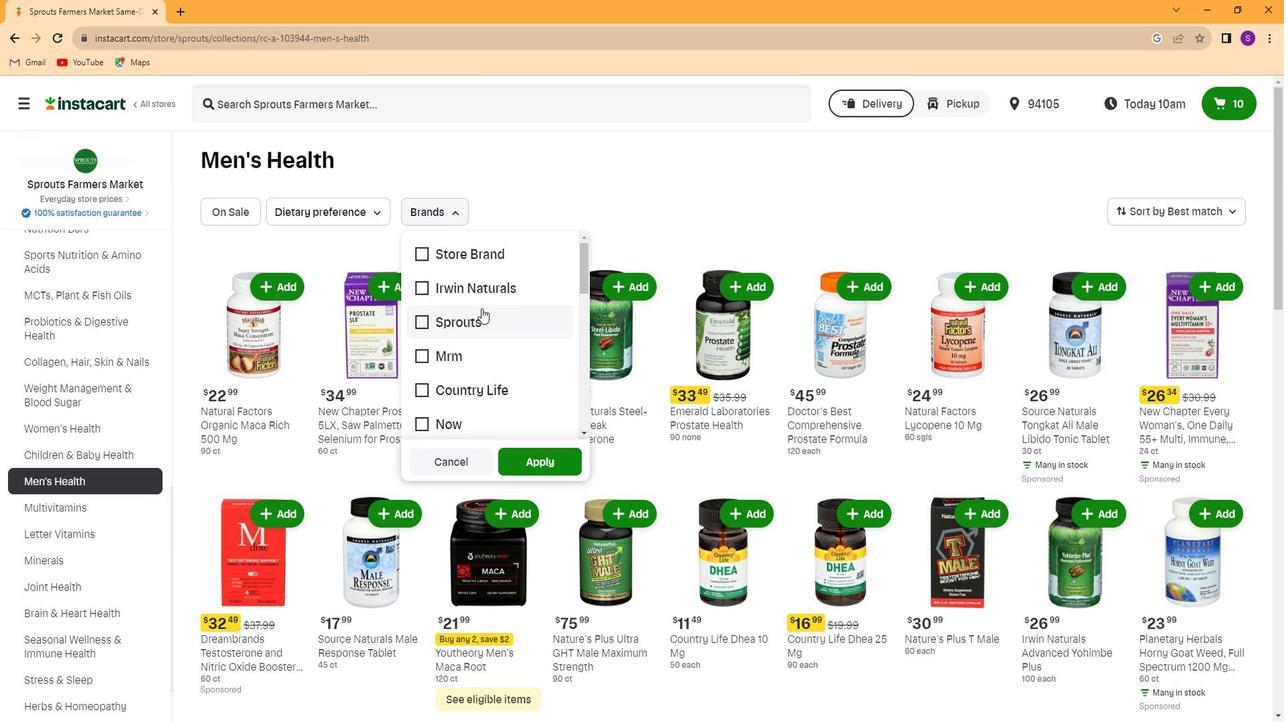 
Action: Mouse scrolled (479, 308) with delta (0, 0)
Screenshot: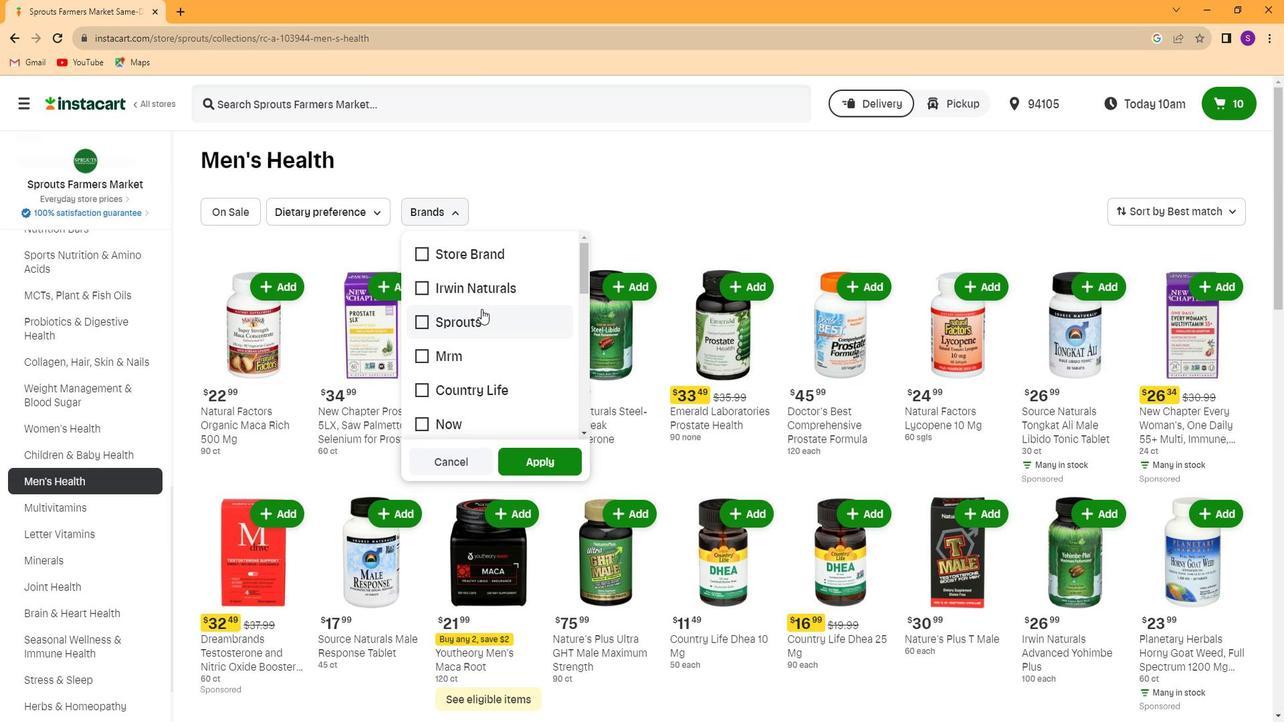
Action: Mouse scrolled (479, 308) with delta (0, 0)
Screenshot: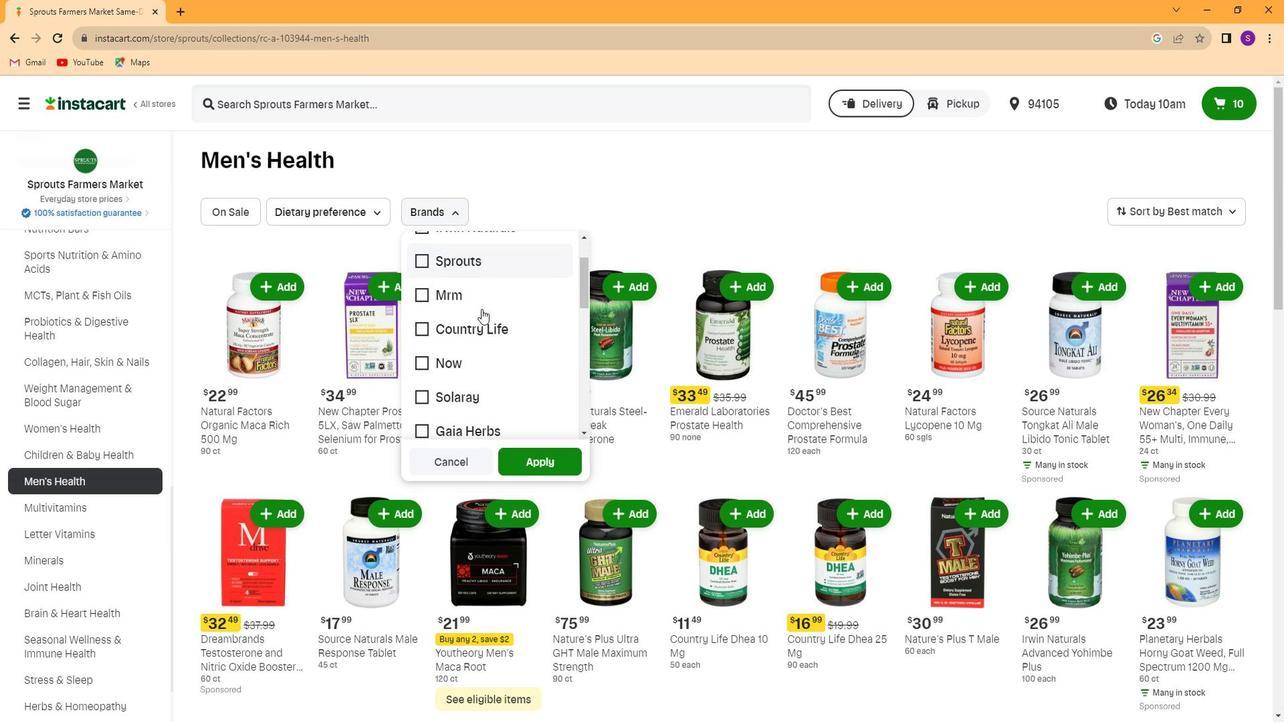 
Action: Mouse scrolled (479, 308) with delta (0, 0)
Screenshot: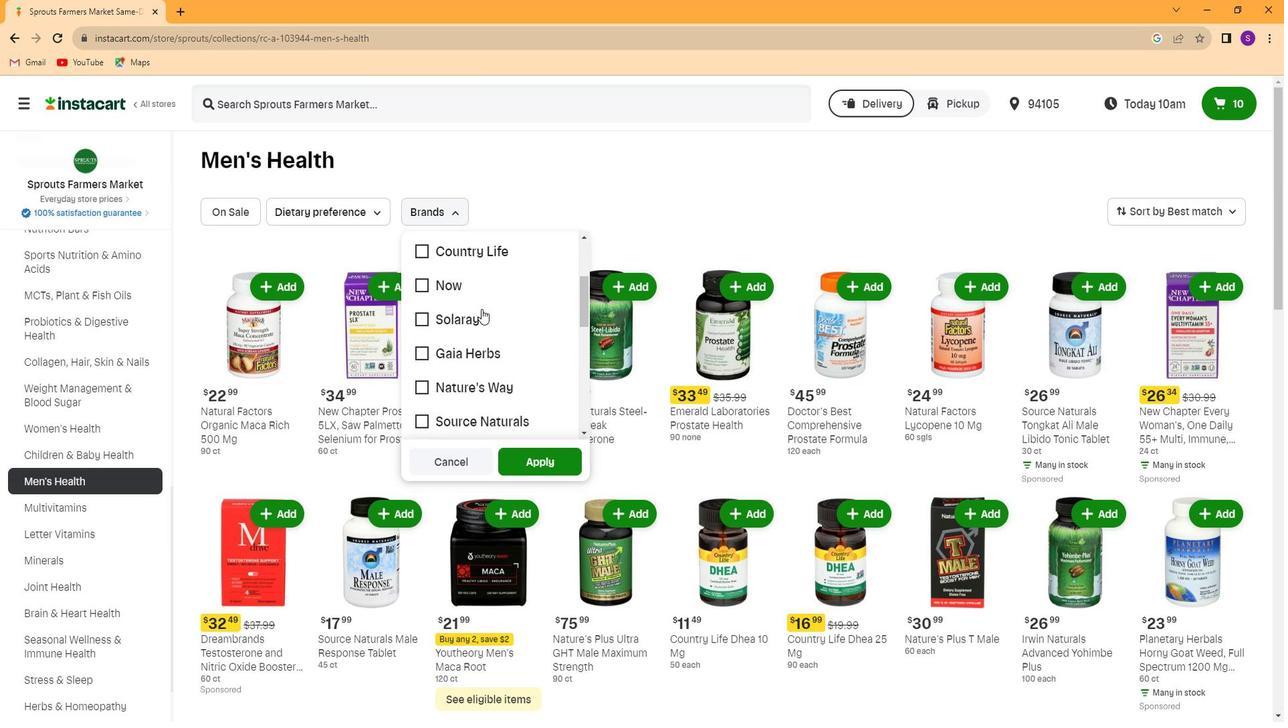 
Action: Mouse scrolled (479, 308) with delta (0, 0)
Screenshot: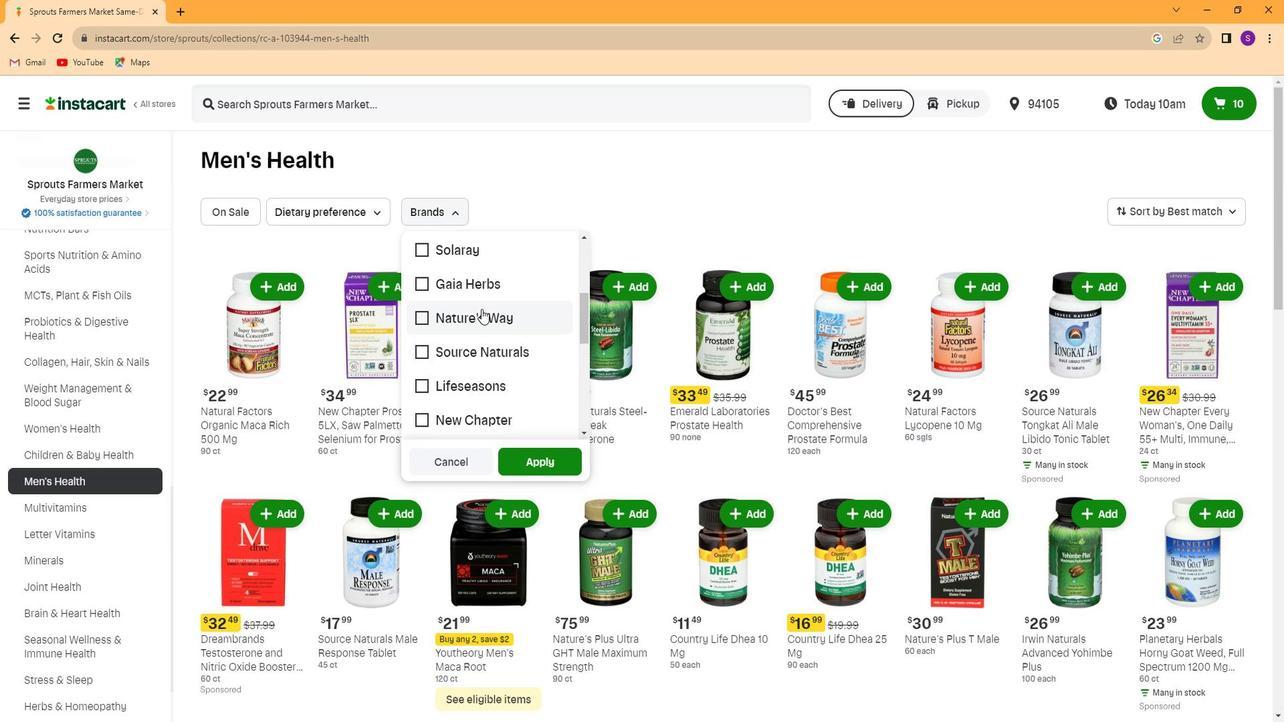
Action: Mouse moved to (471, 350)
Screenshot: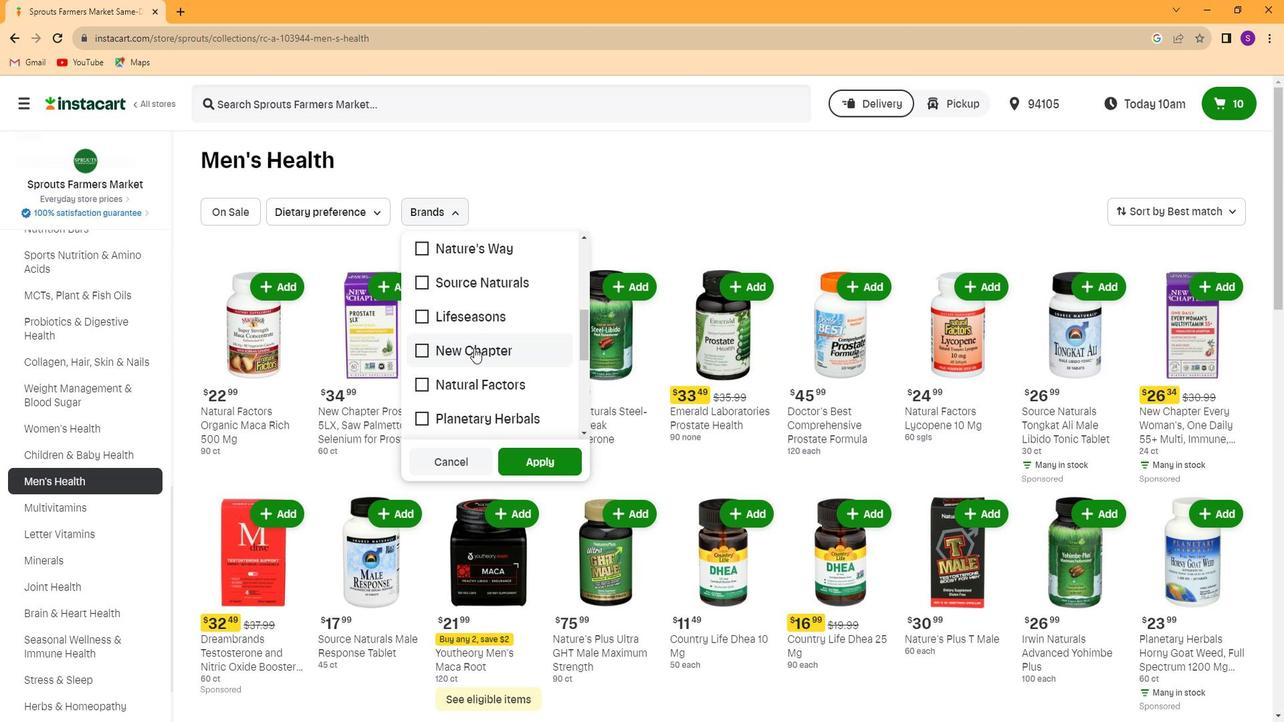 
Action: Mouse pressed left at (471, 350)
Screenshot: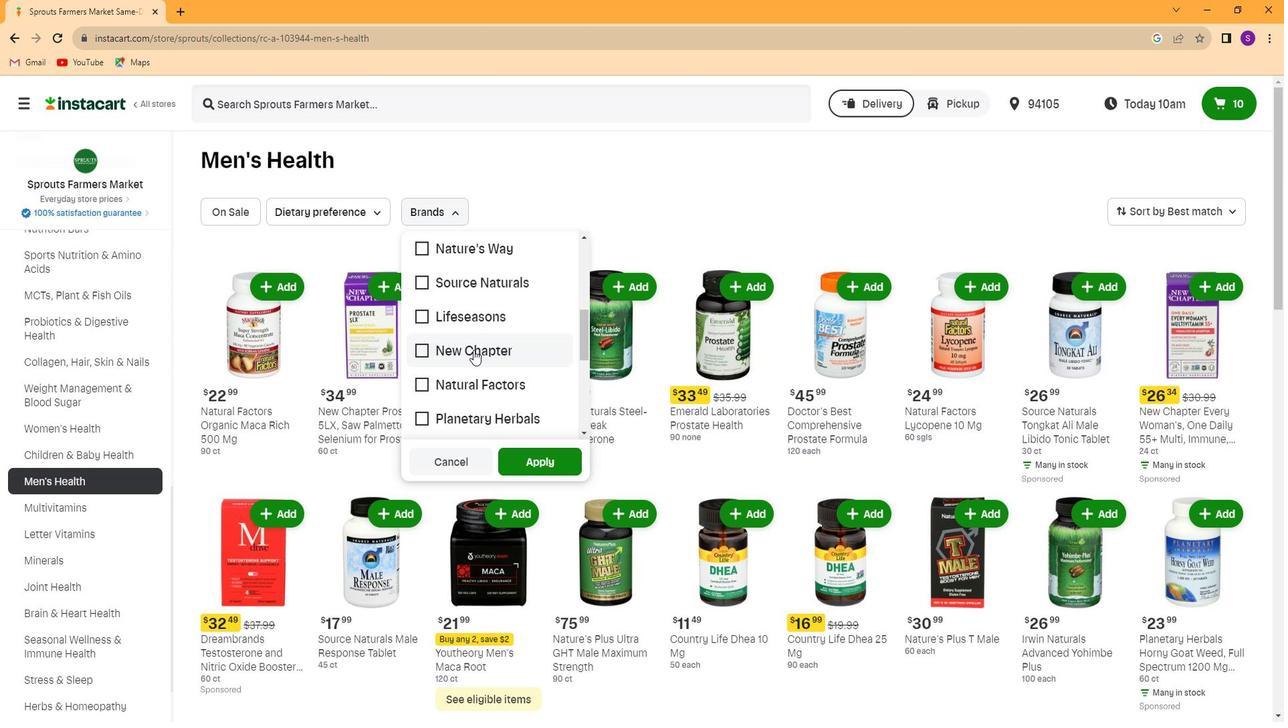
Action: Mouse moved to (531, 464)
Screenshot: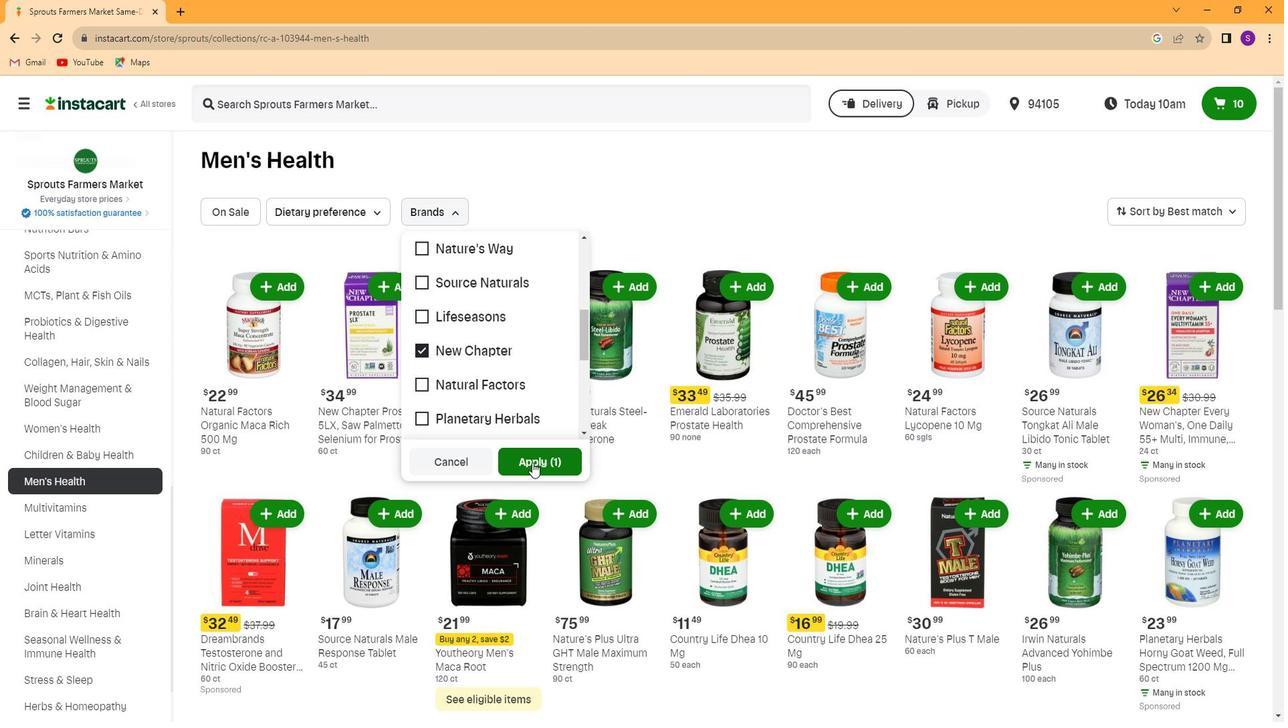 
Action: Mouse pressed left at (531, 464)
Screenshot: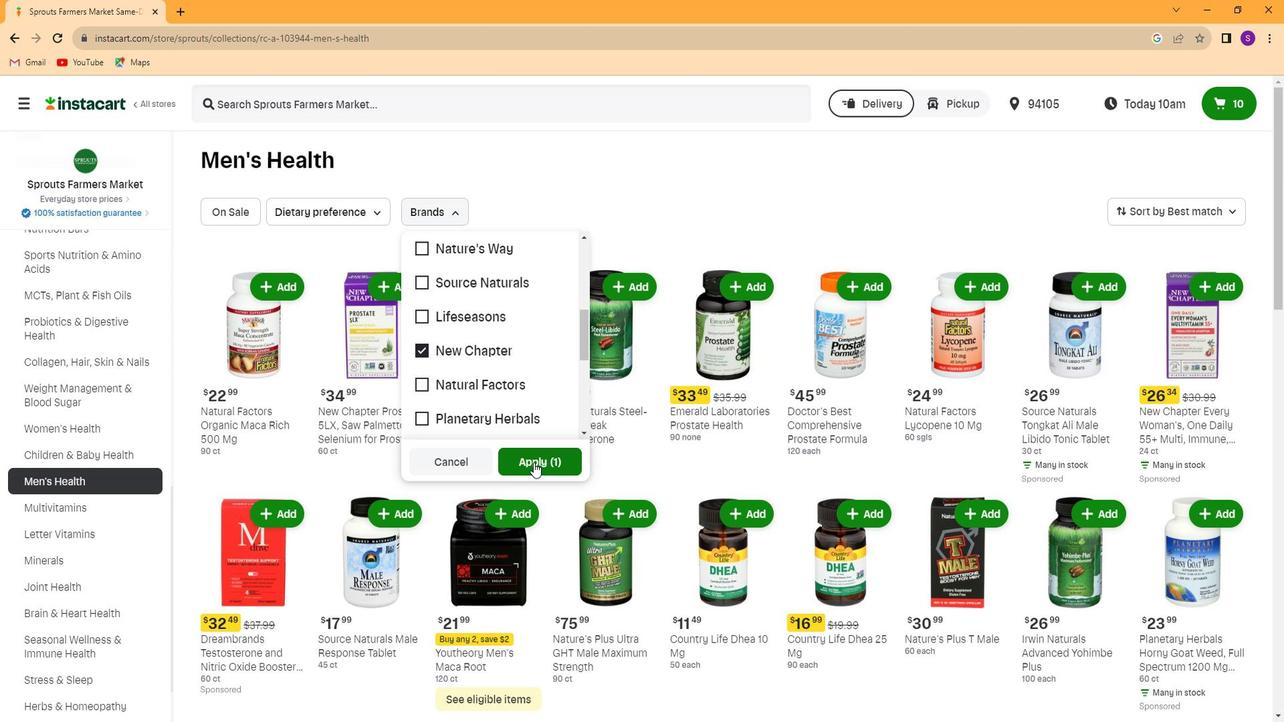
Action: Mouse moved to (735, 469)
Screenshot: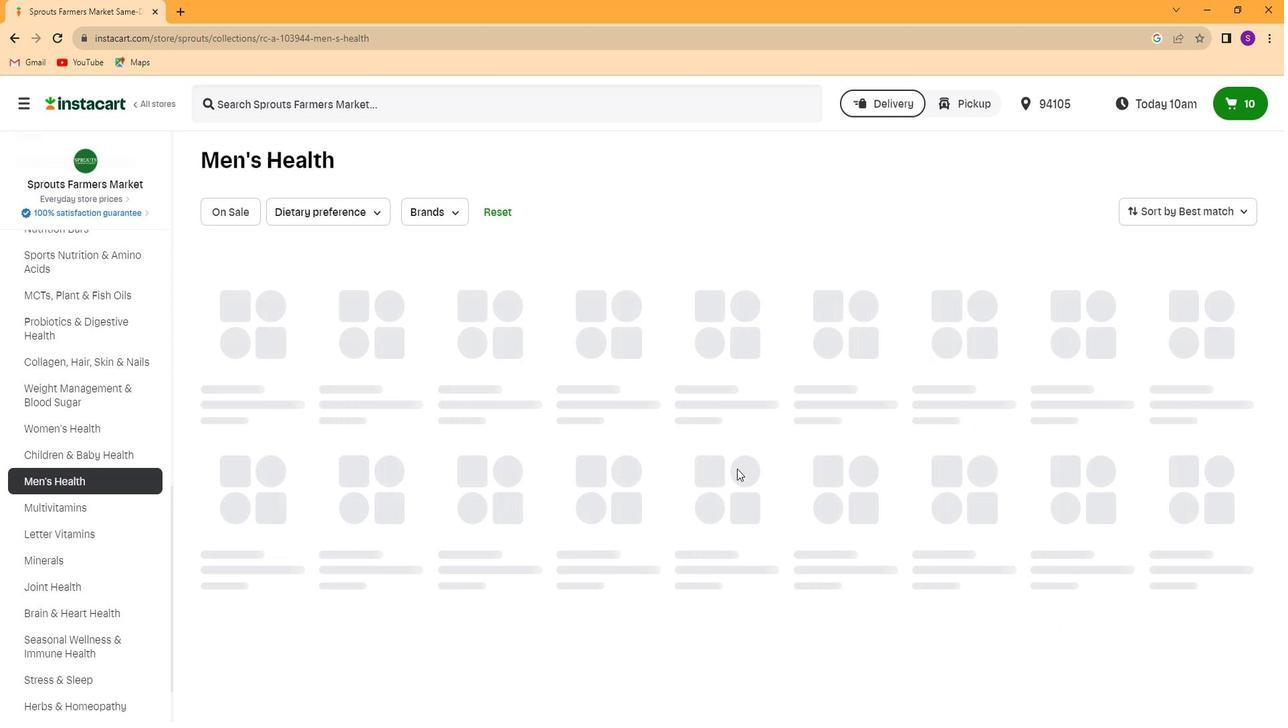 
